 Task: Plan a 90-minute mindfulness and stress management session for employees.
Action: Mouse moved to (500, 205)
Screenshot: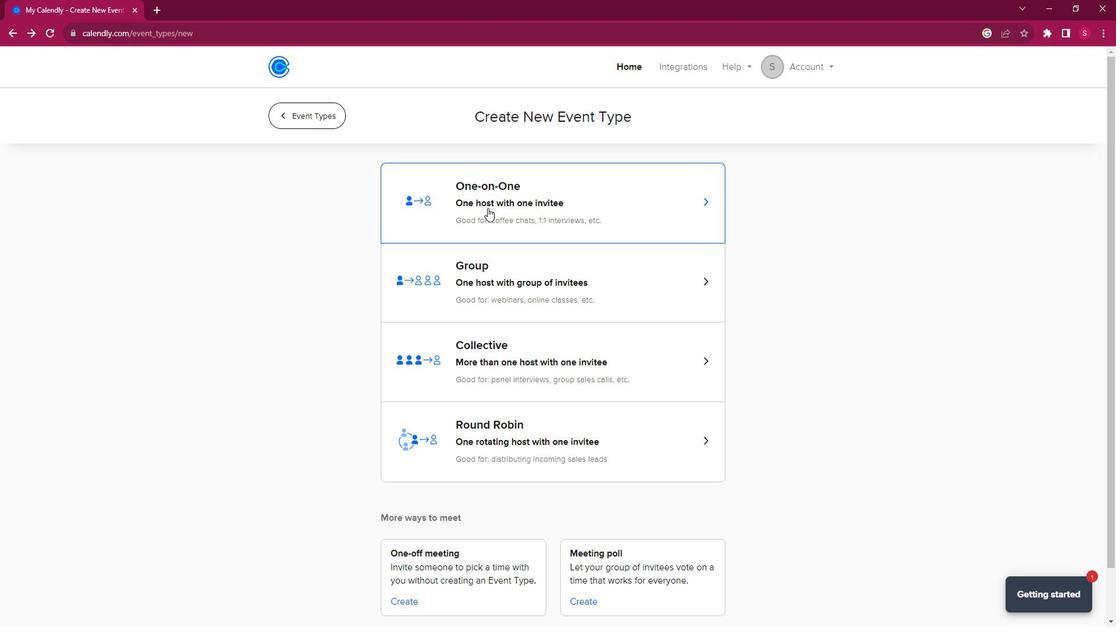 
Action: Mouse pressed left at (500, 205)
Screenshot: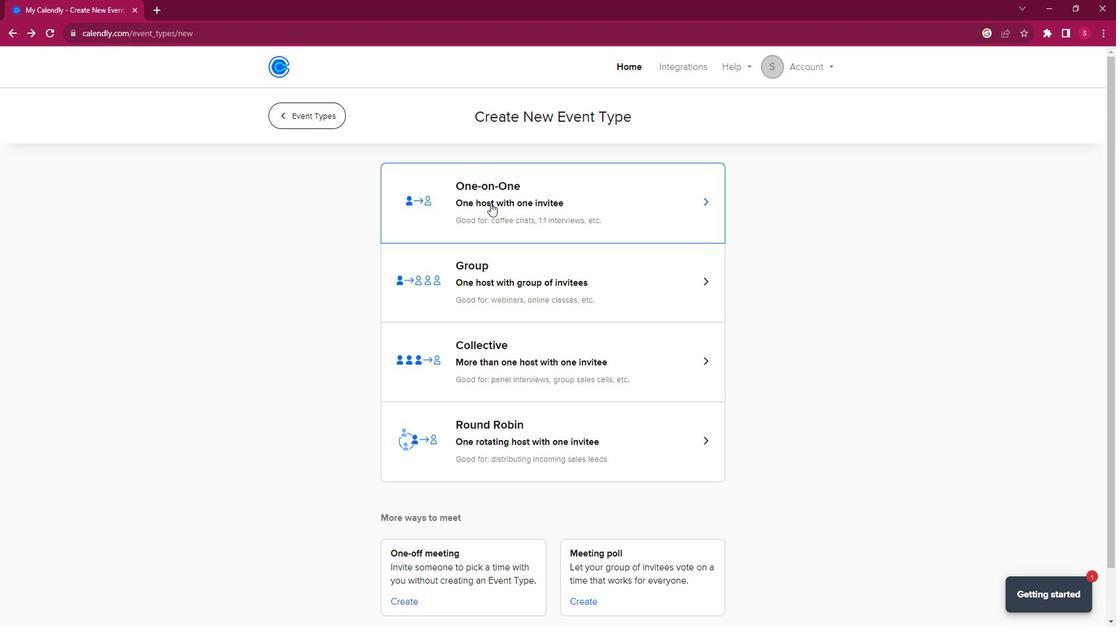 
Action: Mouse pressed left at (500, 205)
Screenshot: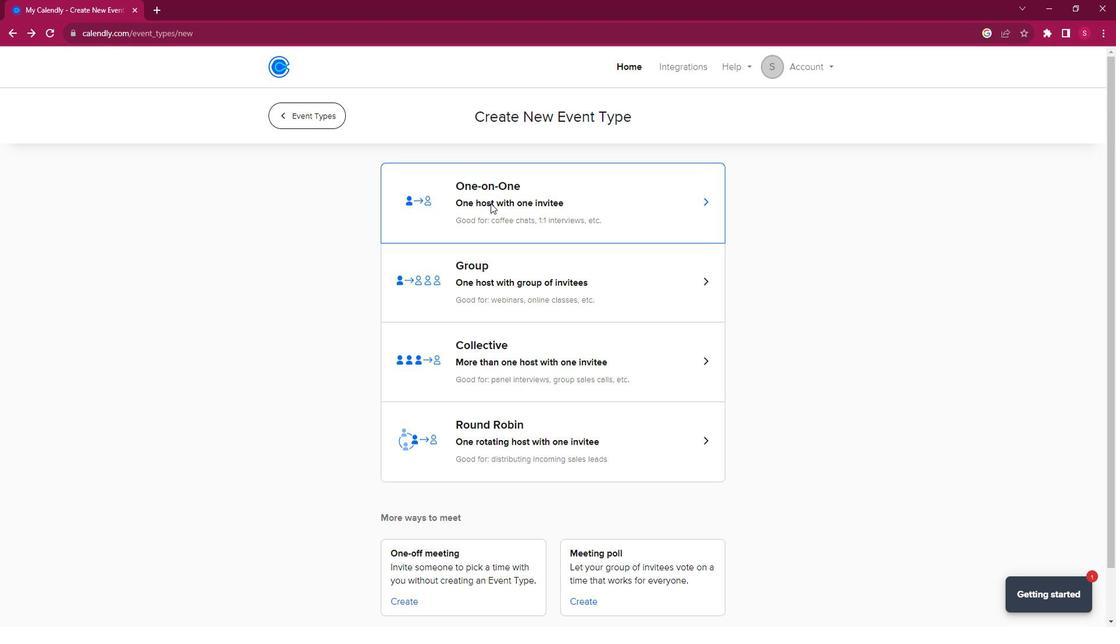 
Action: Mouse moved to (381, 286)
Screenshot: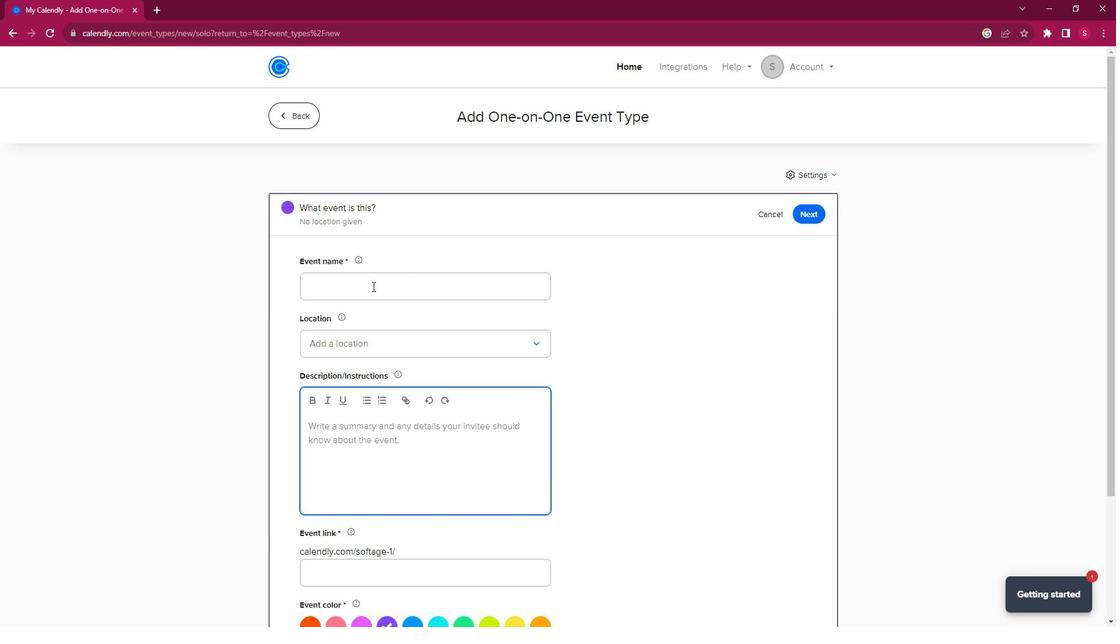 
Action: Mouse pressed left at (381, 286)
Screenshot: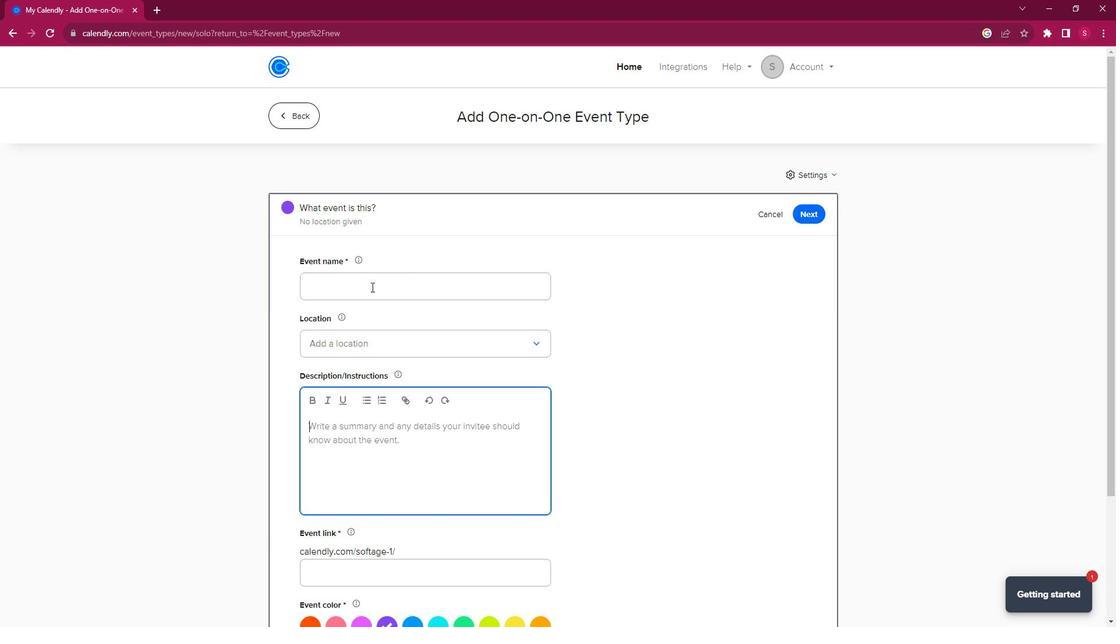 
Action: Key pressed <Key.shift>Employee<Key.space><Key.shift>Wellness<Key.shift_r>:<Key.space><Key.shift><Key.shift><Key.shift><Key.shift><Key.shift><Key.shift><Key.shift><Key.shift><Key.shift><Key.shift><Key.shift><Key.shift><Key.shift><Key.shift><Key.shift><Key.shift><Key.shift><Key.shift><Key.shift>Mindfulness<Key.space><Key.shift><Key.shift><Key.shift><Key.shift><Key.shift><Key.shift><Key.shift><Key.shift><Key.shift><Key.shift><Key.shift><Key.shift><Key.shift><Key.shift><Key.shift><Key.shift><Key.shift><Key.shift>&<Key.space><Key.shift>Stree<Key.backspace>ss<Key.space><Key.shift>Management
Screenshot: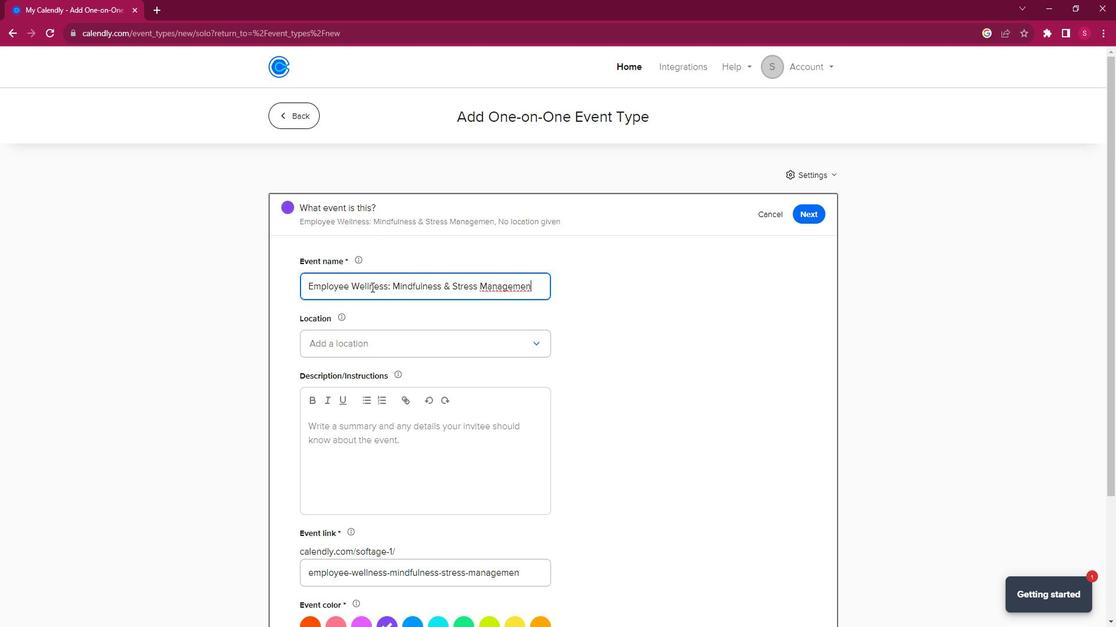 
Action: Mouse moved to (511, 344)
Screenshot: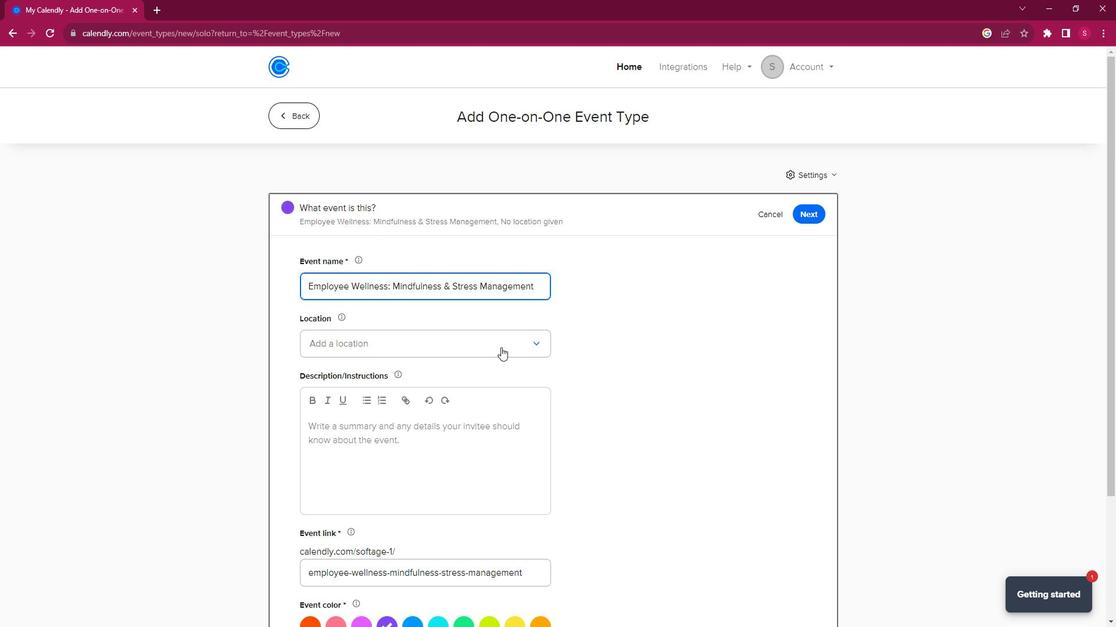 
Action: Mouse pressed left at (511, 344)
Screenshot: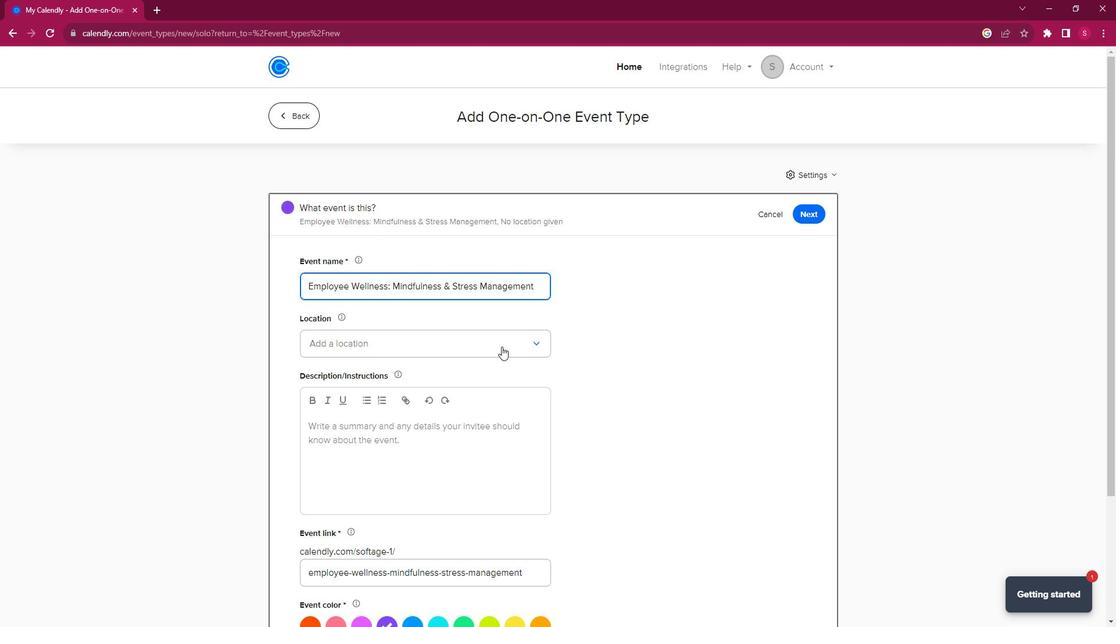
Action: Mouse moved to (412, 377)
Screenshot: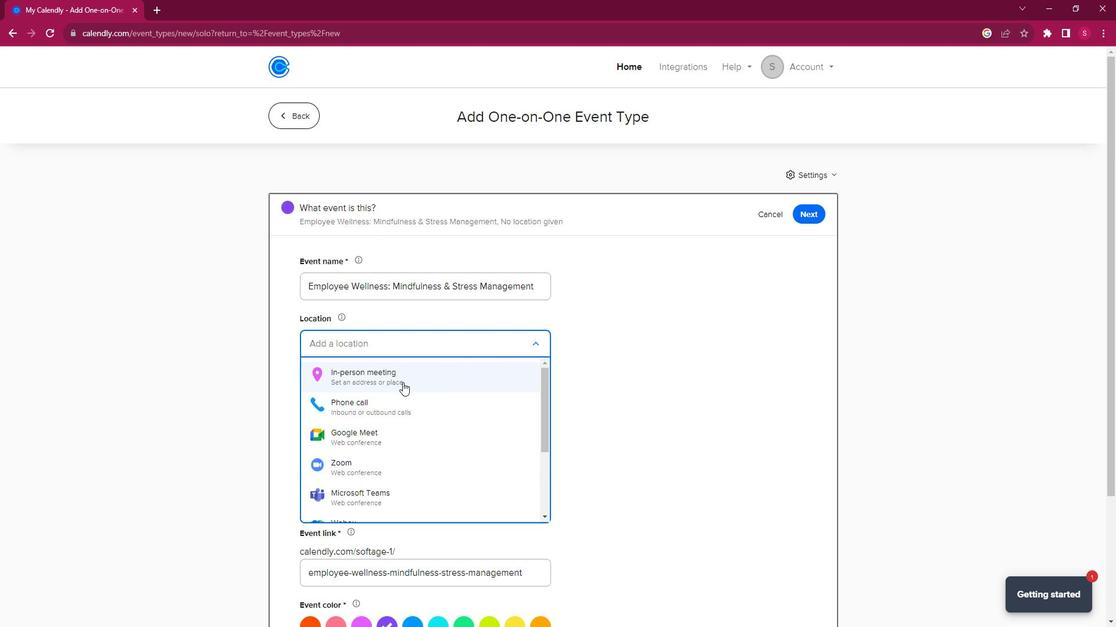 
Action: Mouse pressed left at (412, 377)
Screenshot: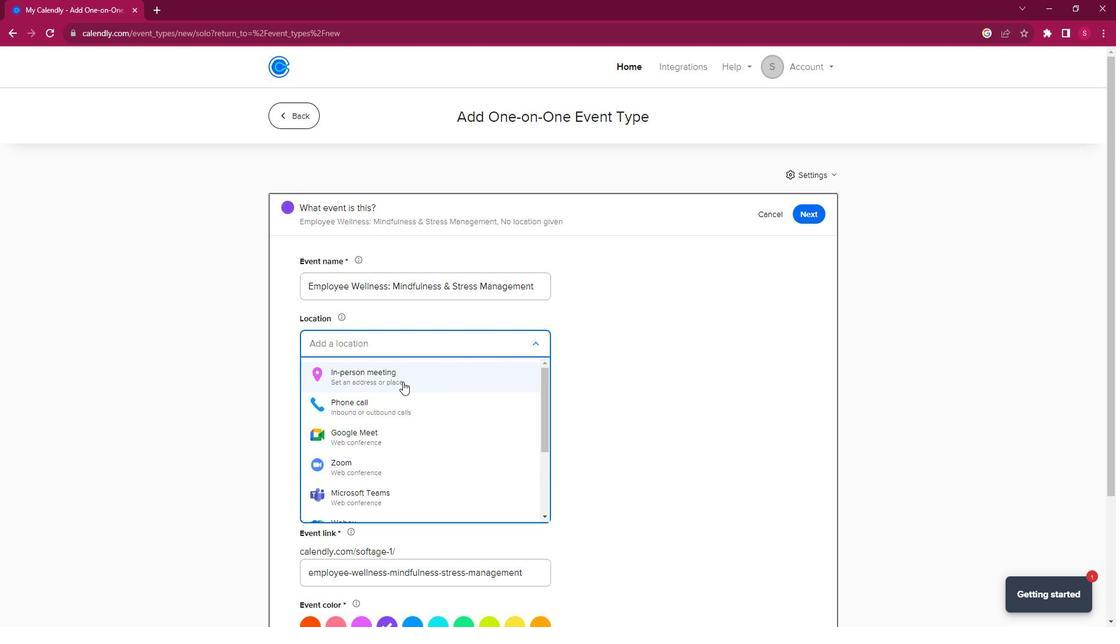 
Action: Mouse moved to (593, 205)
Screenshot: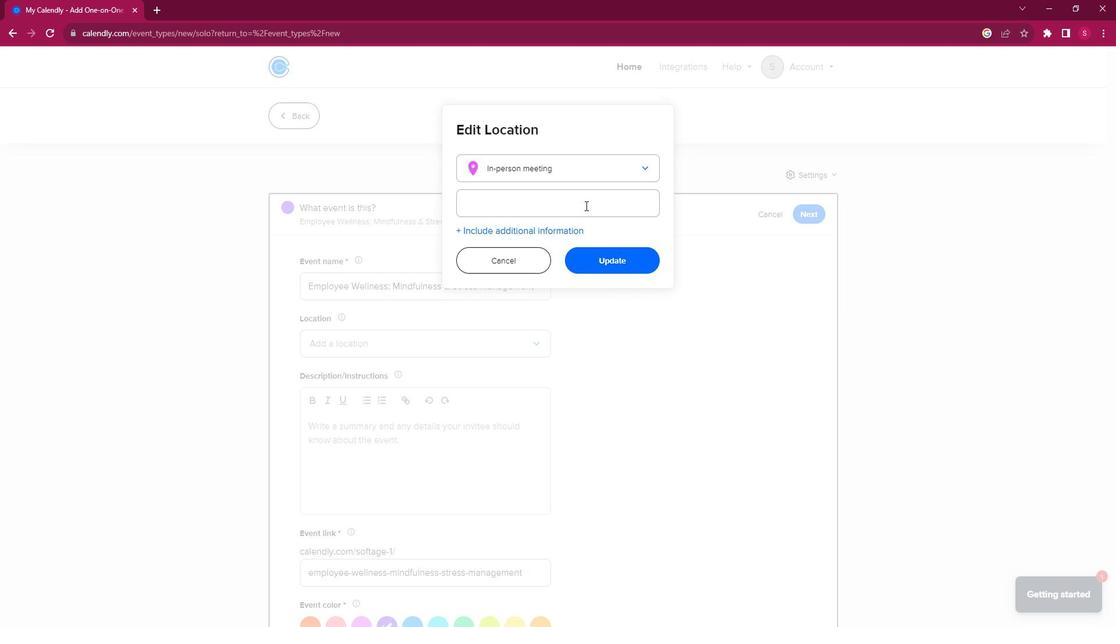 
Action: Mouse pressed left at (593, 205)
Screenshot: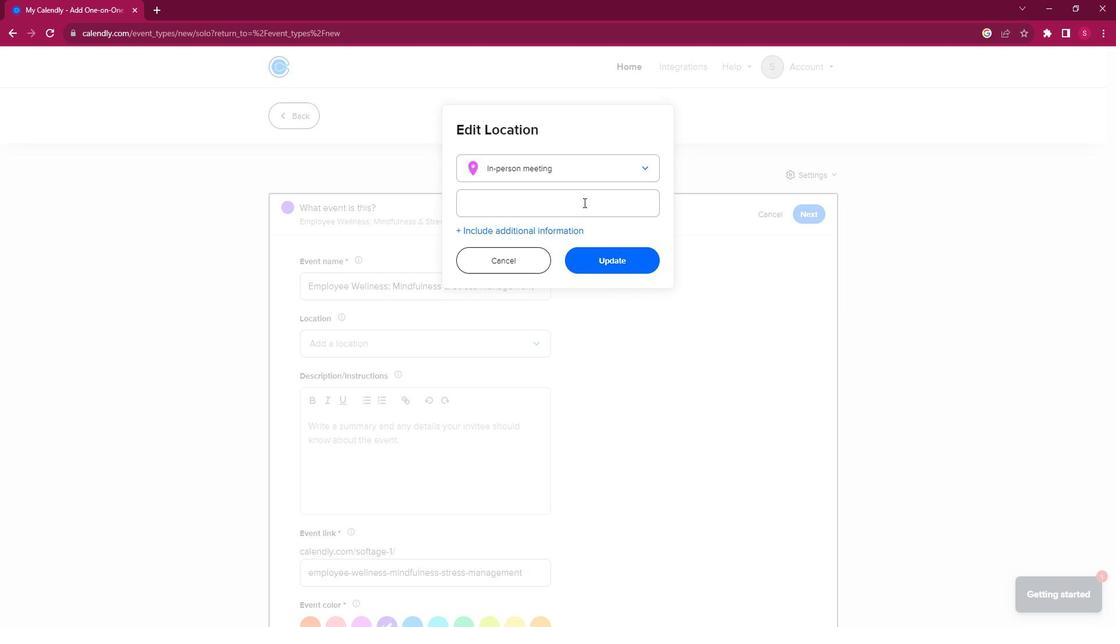 
Action: Key pressed <Key.shift>Serenity<Key.space><Key.shift><Key.shift>Worklife<Key.space><Key.shift>Solutions,<Key.space>345<Key.space><Key.shift><Key.shift><Key.shift><Key.shift><Key.shift><Key.shift>Tranquil<Key.space><Key.shift>Avenue<Key.space><Key.shift><Key.shift>Corporater<Key.backspace><Key.space><Key.shift><Key.shift>Plaza,<Key.space><Key.shift>Suite<Key.space>201,<Key.space><Key.shift>City<Key.shift><Key.shift><Key.shift><Key.shift><Key.shift><Key.shift><Key.shift><Key.shift><Key.shift><Key.shift><Key.shift><Key.shift><Key.shift><Key.shift><Key.shift><Key.shift><Key.shift><Key.shift><Key.shift><Key.shift><Key.shift><Key.shift><Key.shift><Key.shift>ville,<Key.space><Key.shift>State<Key.space>12345,<Key.space><Key.shift><Key.shift><Key.shift><Key.shift><Key.shift><Key.shift><Key.shift><Key.shift>United<Key.space><Key.shift><Key.shift><Key.shift>States<Key.up>
Screenshot: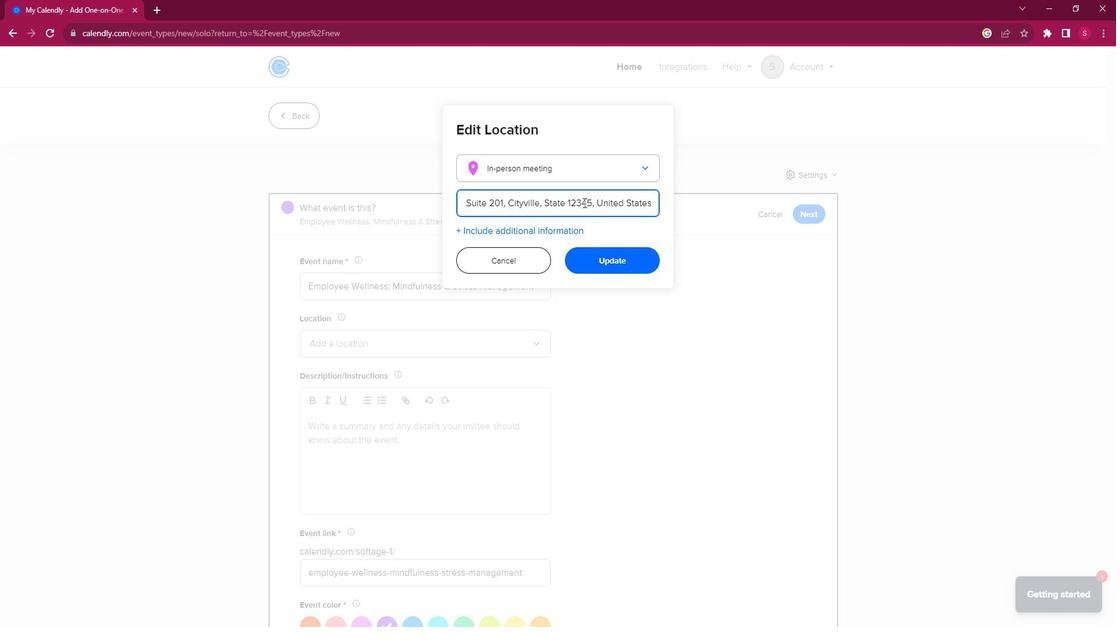 
Action: Mouse moved to (658, 205)
Screenshot: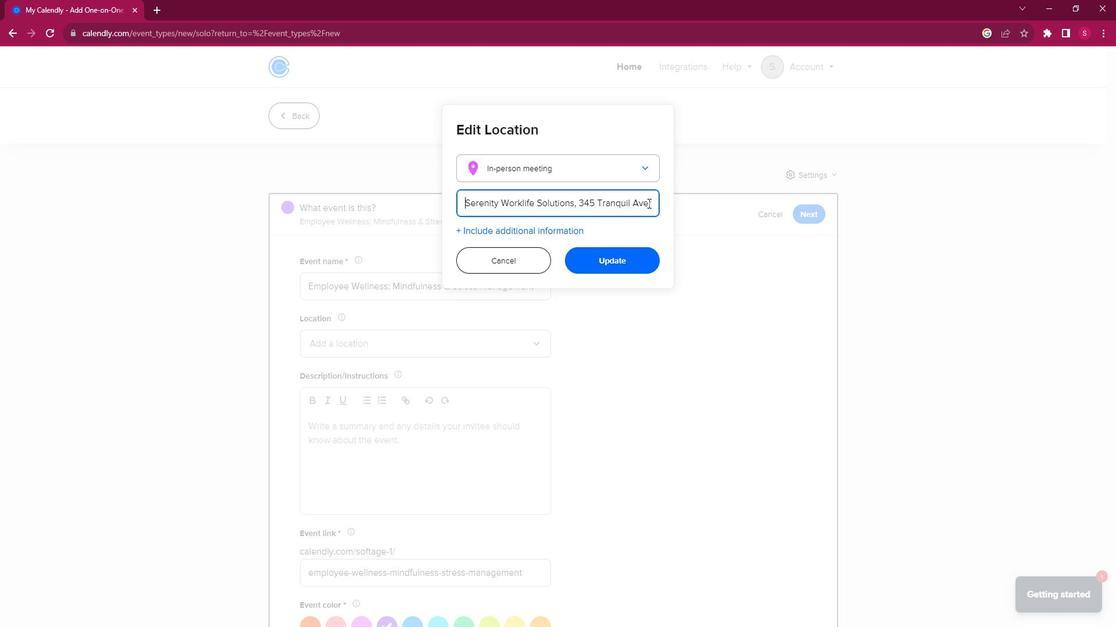 
Action: Mouse pressed left at (658, 205)
Screenshot: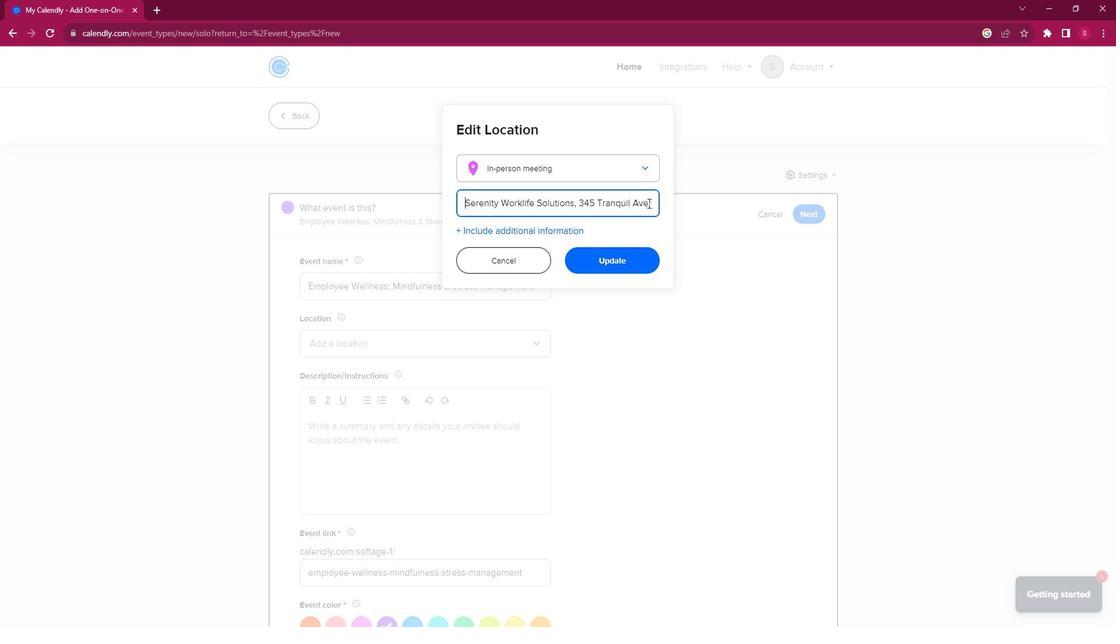 
Action: Key pressed <Key.right><Key.right><Key.right><Key.right><Key.right><Key.right><Key.right><Key.right><Key.left><Key.left><Key.left><Key.left><Key.left>,
Screenshot: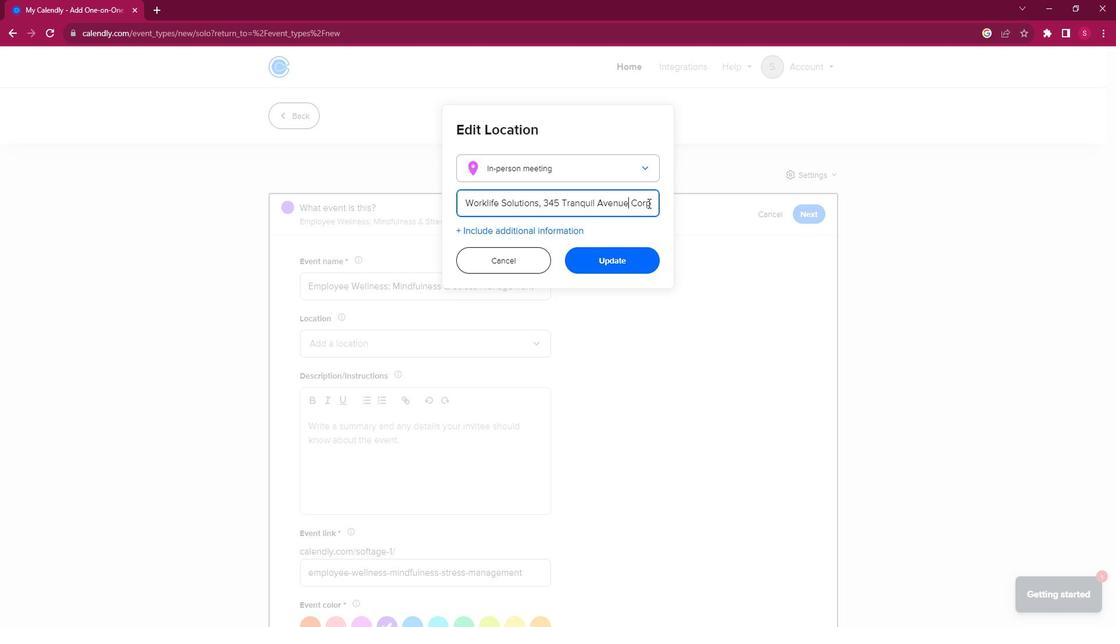 
Action: Mouse moved to (625, 262)
Screenshot: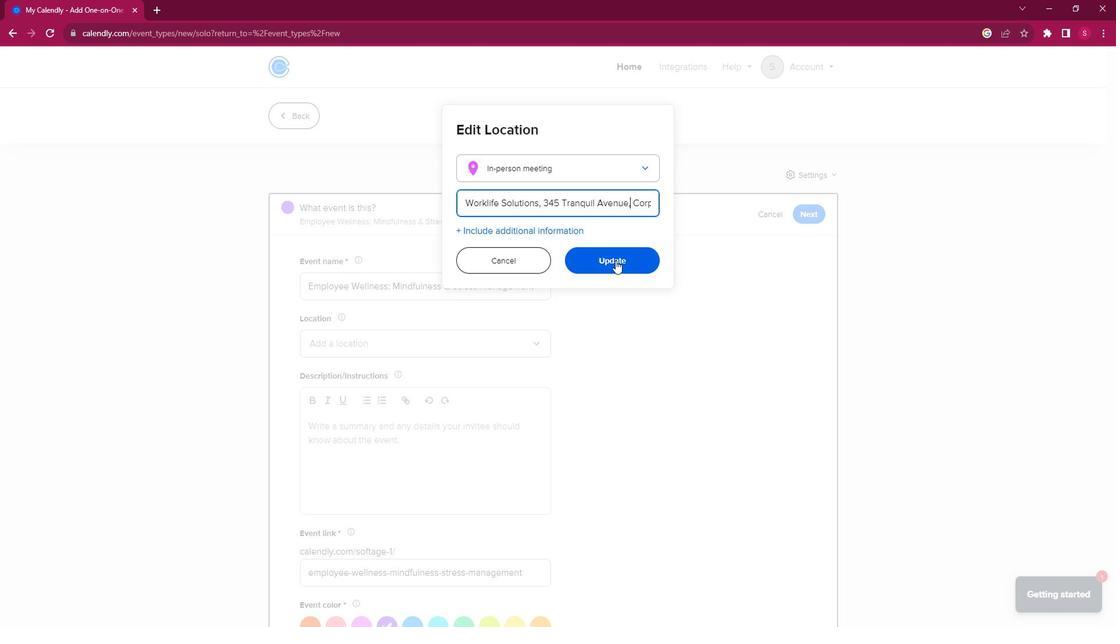 
Action: Mouse pressed left at (625, 262)
Screenshot: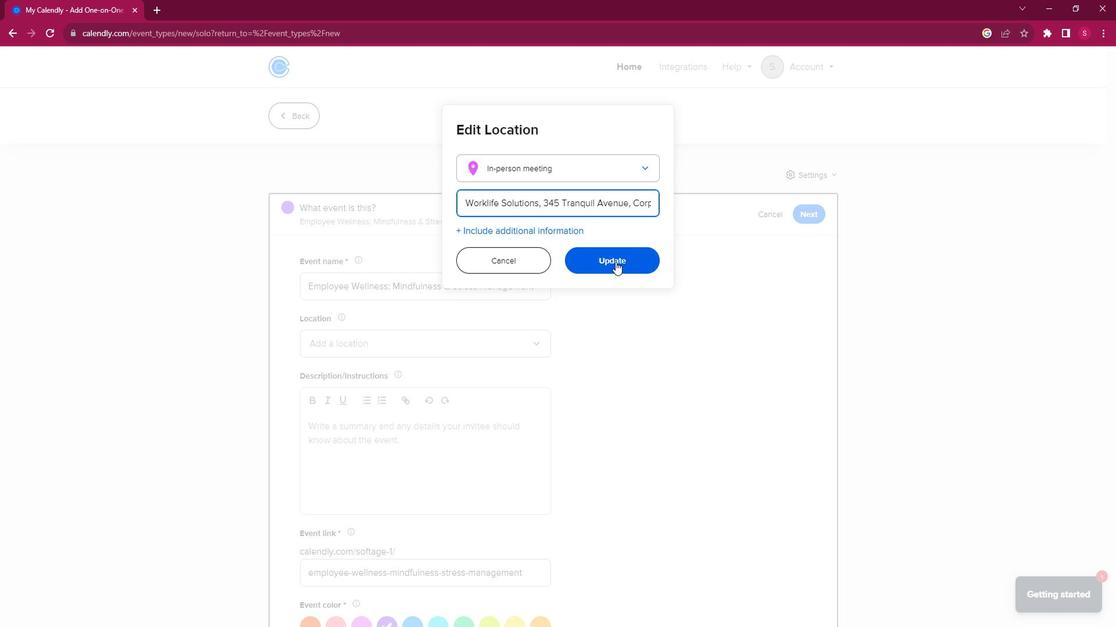 
Action: Mouse moved to (436, 465)
Screenshot: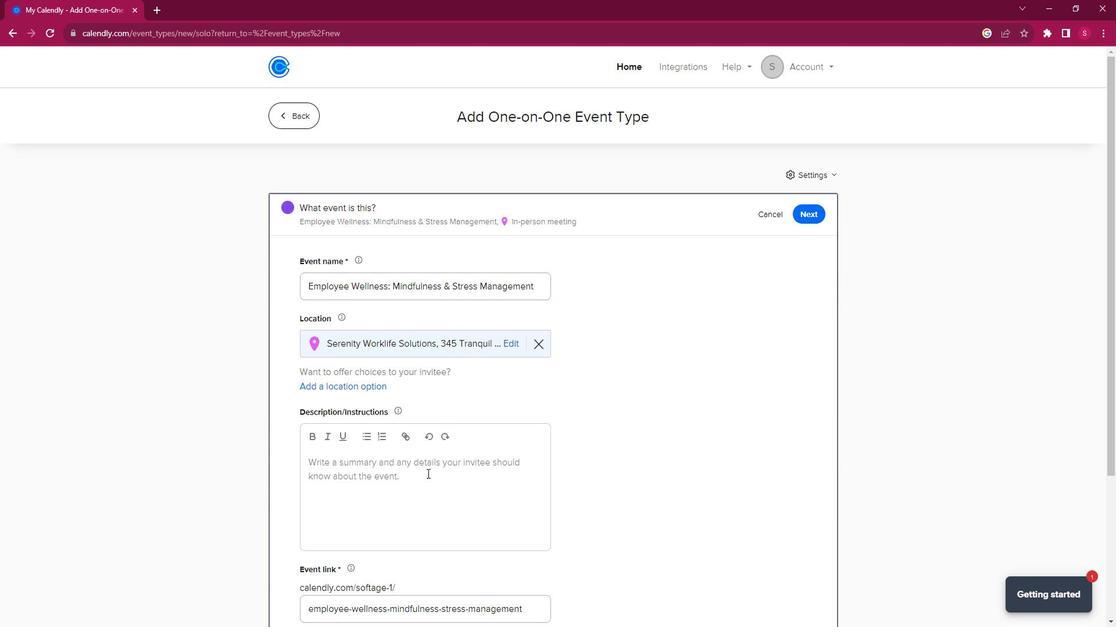 
Action: Mouse pressed left at (436, 465)
Screenshot: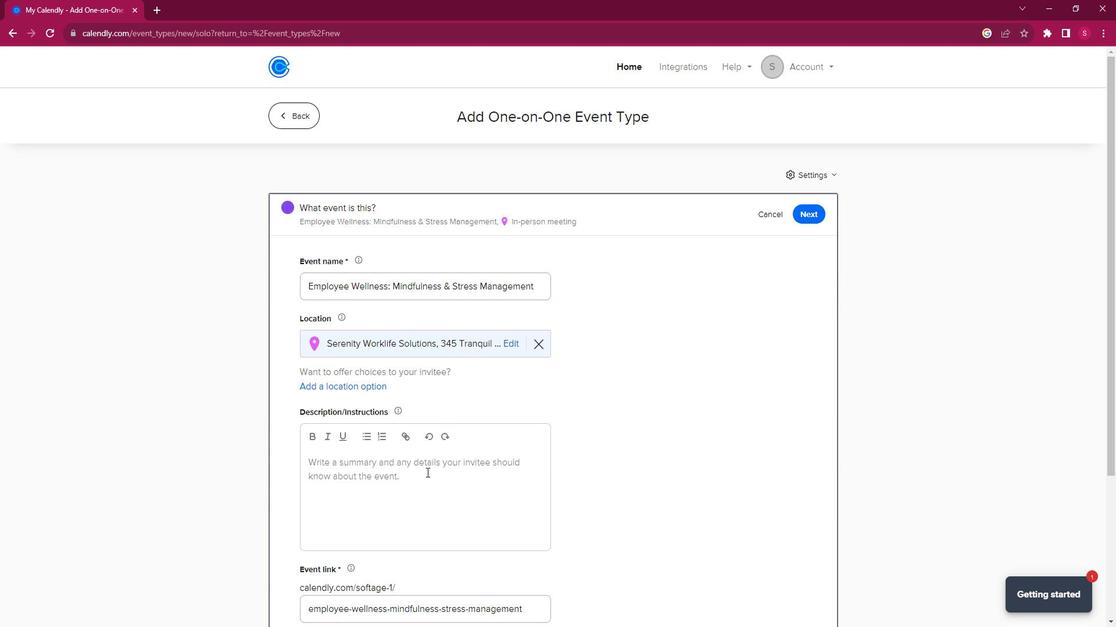 
Action: Key pressed <Key.shift>Join<Key.space>us<Key.space>our<Key.space>mindfulness<Key.space>and<Key.space>stress<Key.space>management<Key.space>session<Key.space>desu<Key.backspace>iged<Key.space><Key.backspace><Key.backspace><Key.backspace>ned<Key.space>to<Key.space>equip<Key.space>employee<Key.space>with<Key.space>essential<Key.space>tools<Key.space>for<Key.space>stress<Key.space>reduction<Key.space><Key.backspace>,<Key.space>increased<Key.space>focus,<Key.space>and<Key.space>overall<Key.space>well-being.<Key.space><Key.shift>Our<Key.space>exo<Key.backspace>pert<Key.space>mindfulness<Key.space>coach<Key.space>will<Key.space>guide<Key.space>you<Key.space>through<Key.space>practical<Key.space>experice<Key.backspace><Key.backspace><Key.backspace><Key.backspace><Key.backspace><Key.backspace>ercises<Key.space>and<Key.space>techniques<Key.space>that<Key.space>cab<Key.backspace>n<Key.space>be<Key.space>seamlessly<Key.space>integrated<Key.space>into<Key.space>you<Key.space>work<Key.space>and<Key.space>personal<Key.space>life.
Screenshot: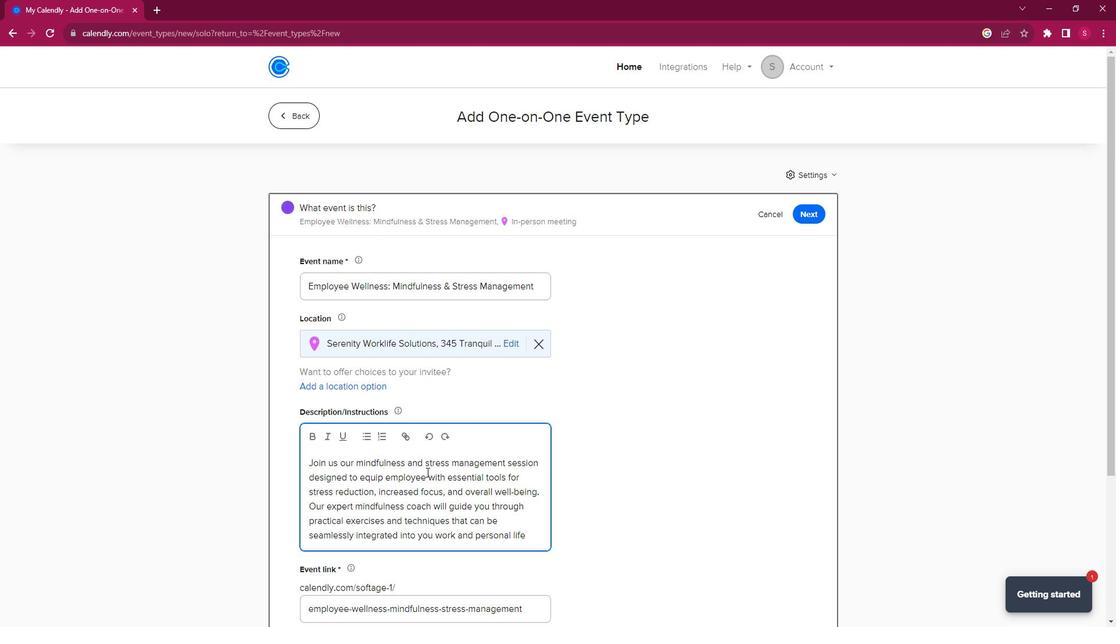 
Action: Mouse moved to (505, 461)
Screenshot: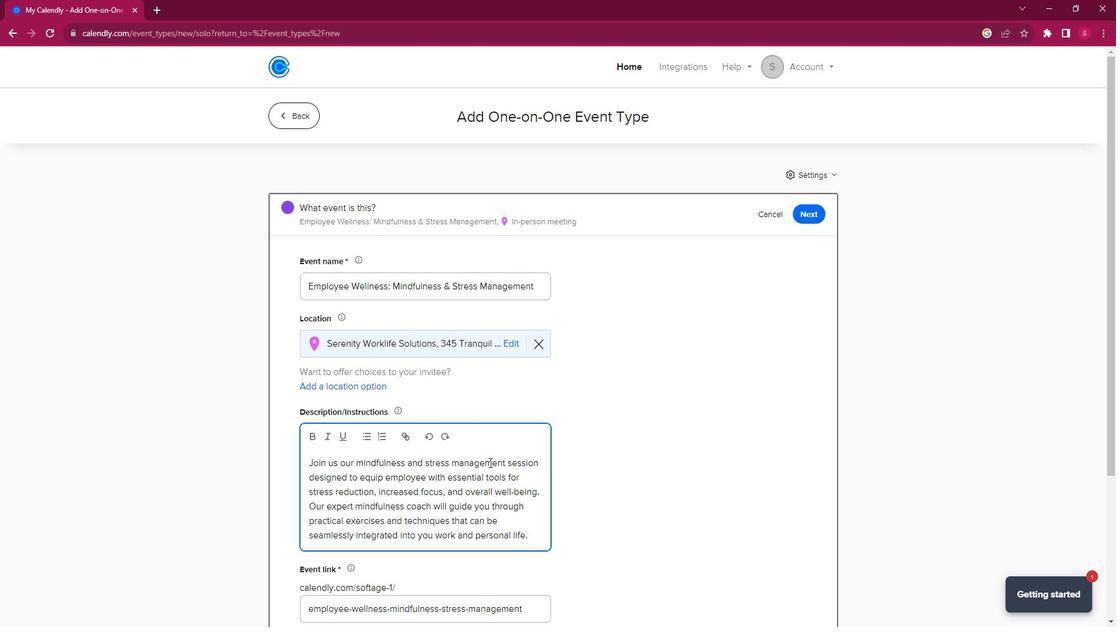 
Action: Mouse scrolled (505, 460) with delta (0, 0)
Screenshot: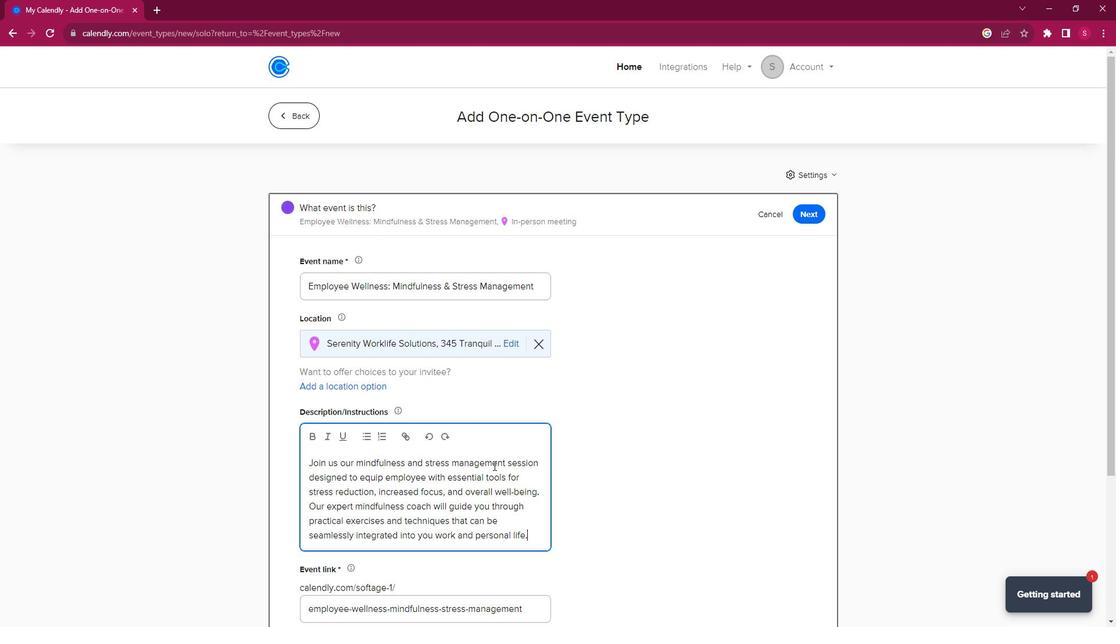 
Action: Mouse scrolled (505, 460) with delta (0, 0)
Screenshot: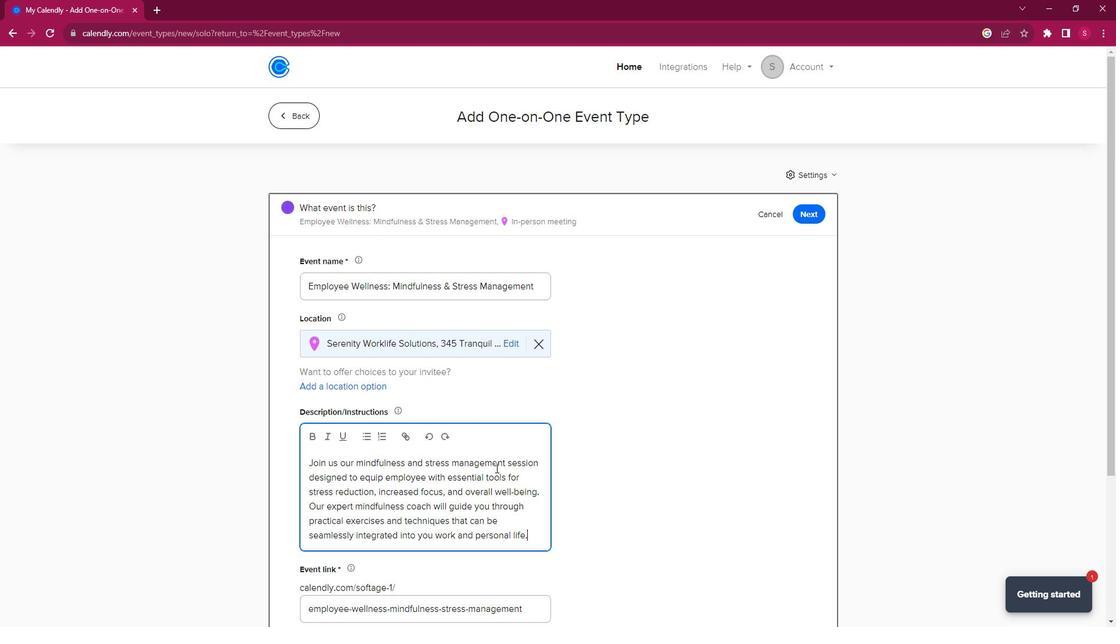 
Action: Mouse scrolled (505, 460) with delta (0, 0)
Screenshot: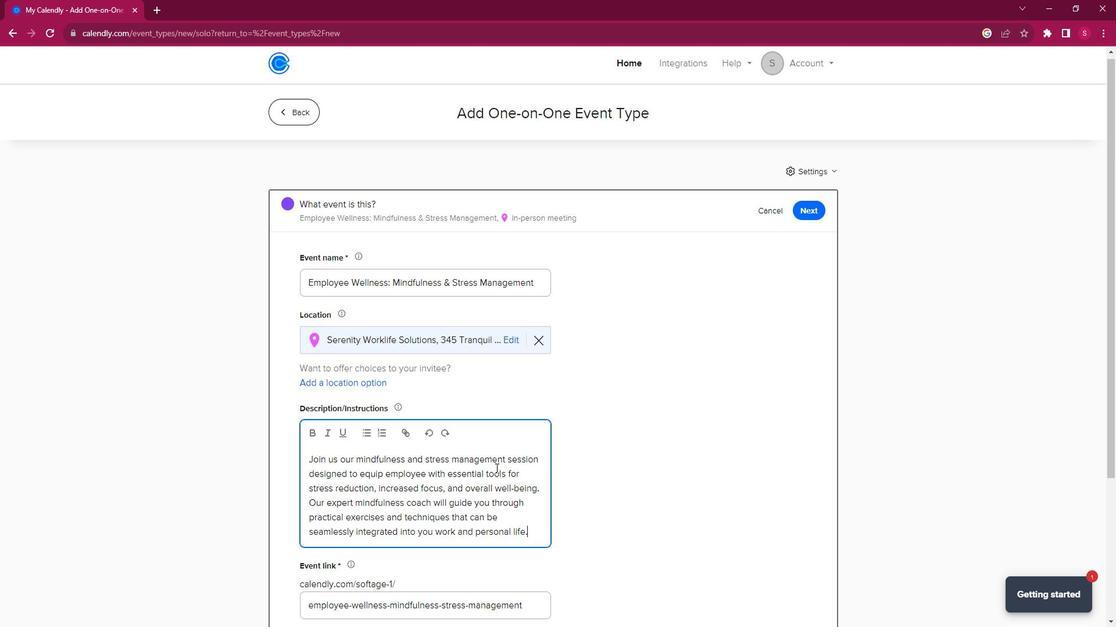 
Action: Mouse scrolled (505, 460) with delta (0, 0)
Screenshot: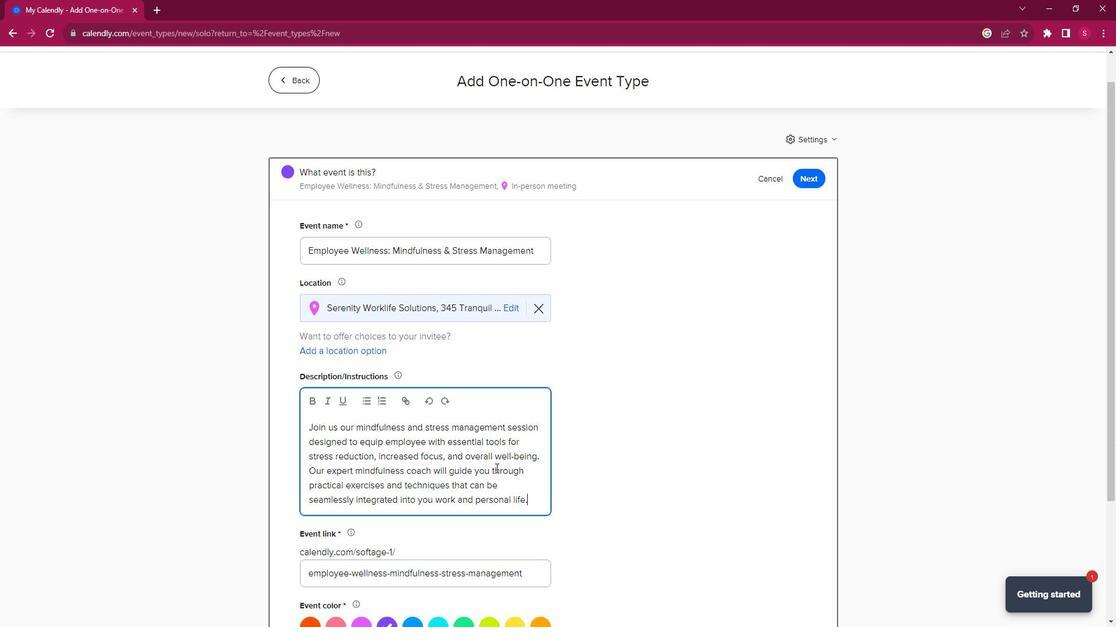 
Action: Mouse moved to (529, 462)
Screenshot: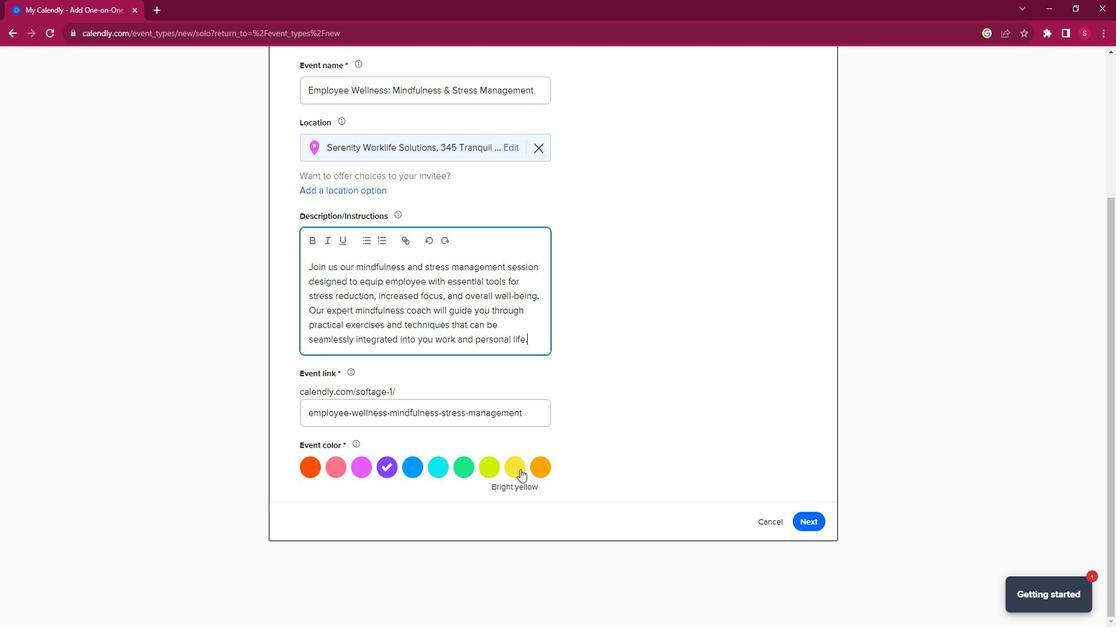 
Action: Mouse pressed left at (529, 462)
Screenshot: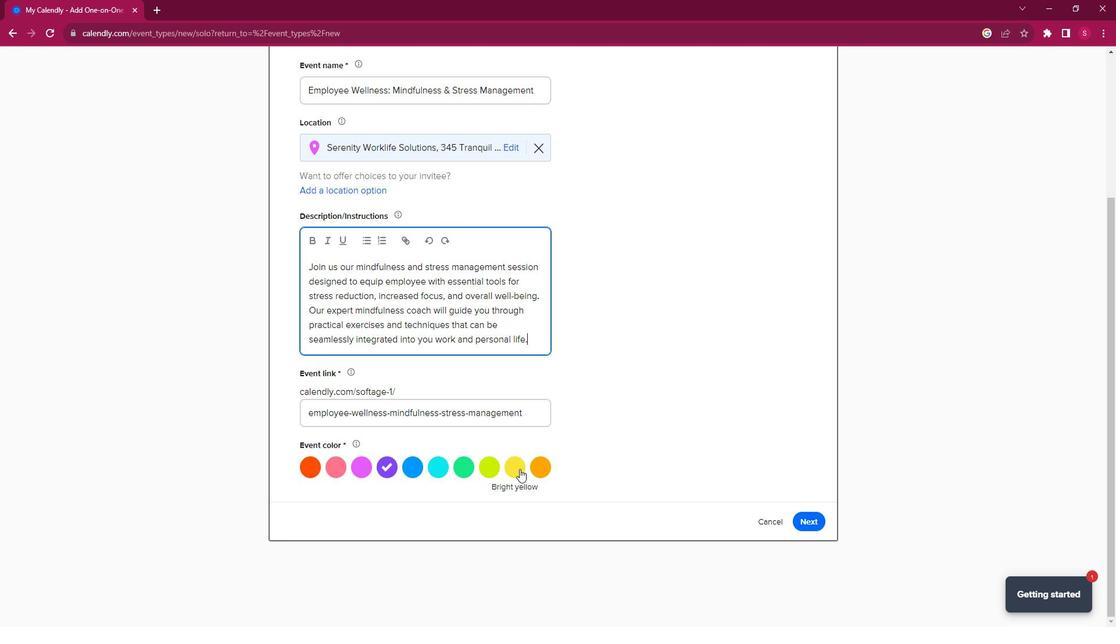 
Action: Mouse moved to (812, 512)
Screenshot: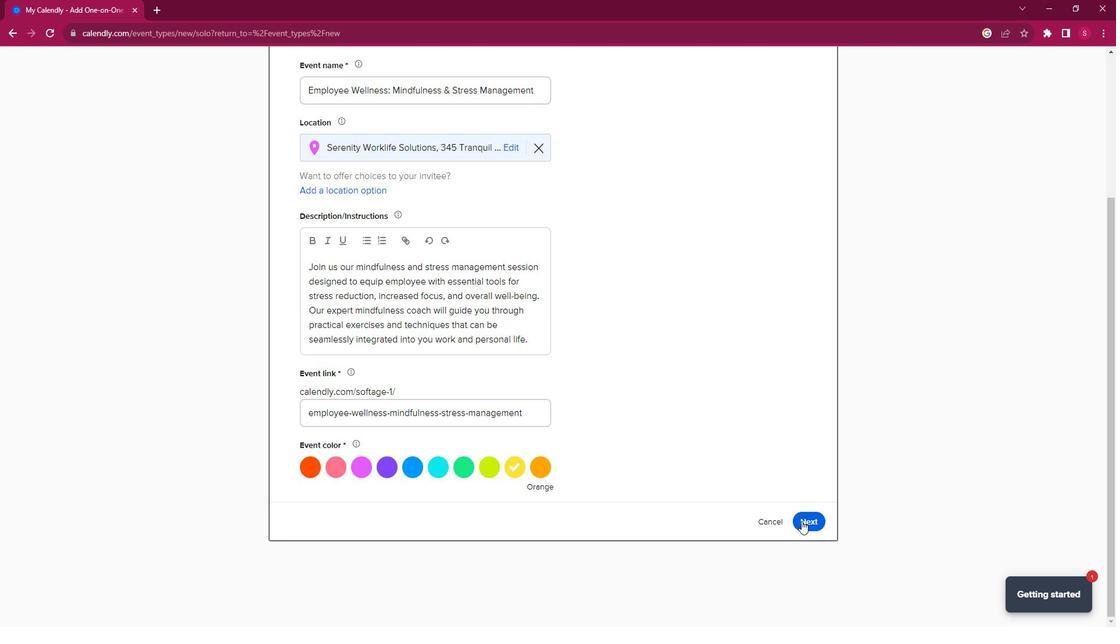 
Action: Mouse pressed left at (812, 512)
Screenshot: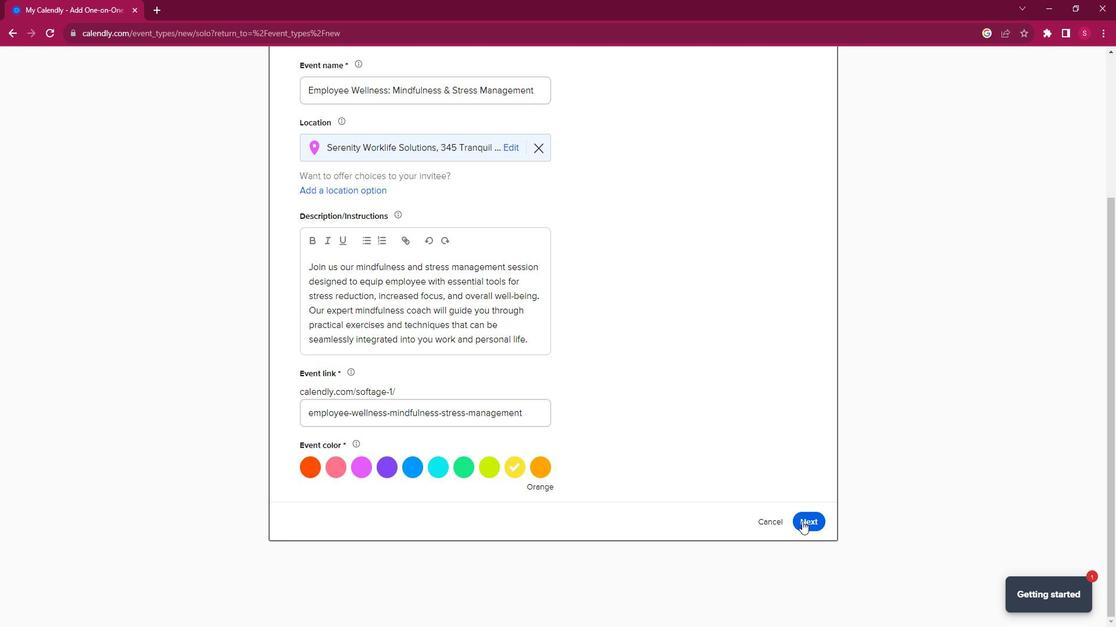 
Action: Mouse moved to (530, 306)
Screenshot: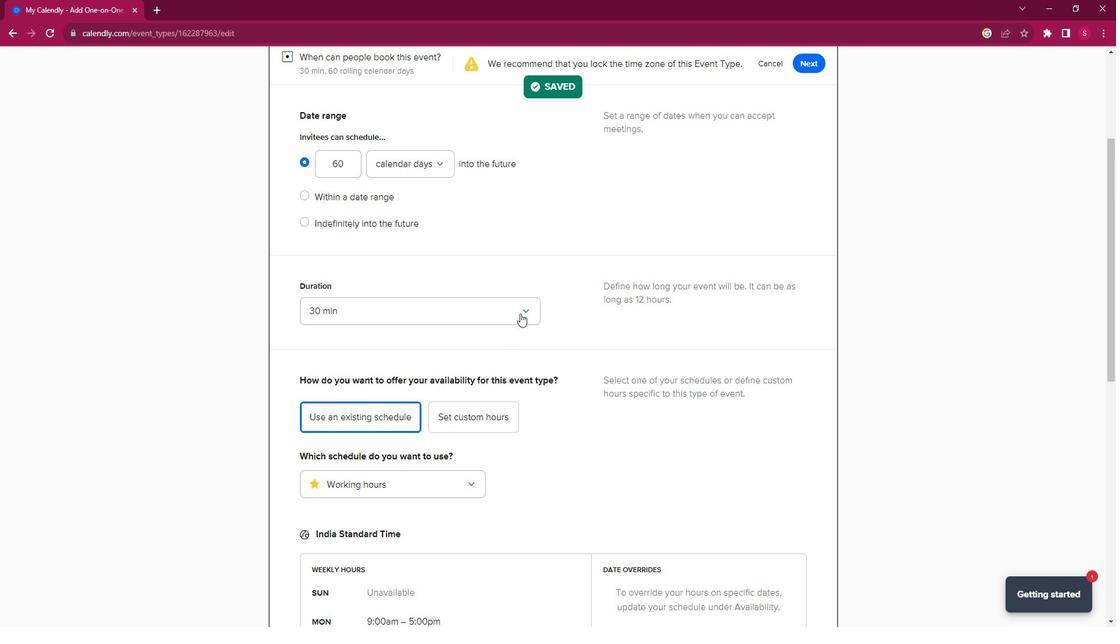 
Action: Mouse pressed left at (530, 306)
Screenshot: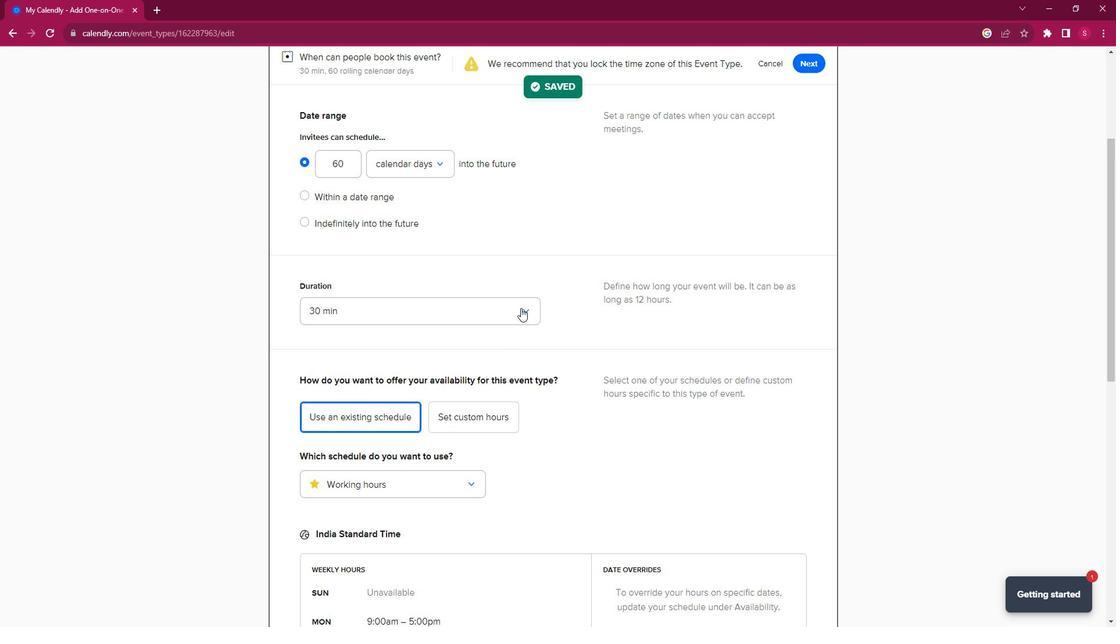 
Action: Mouse moved to (347, 434)
Screenshot: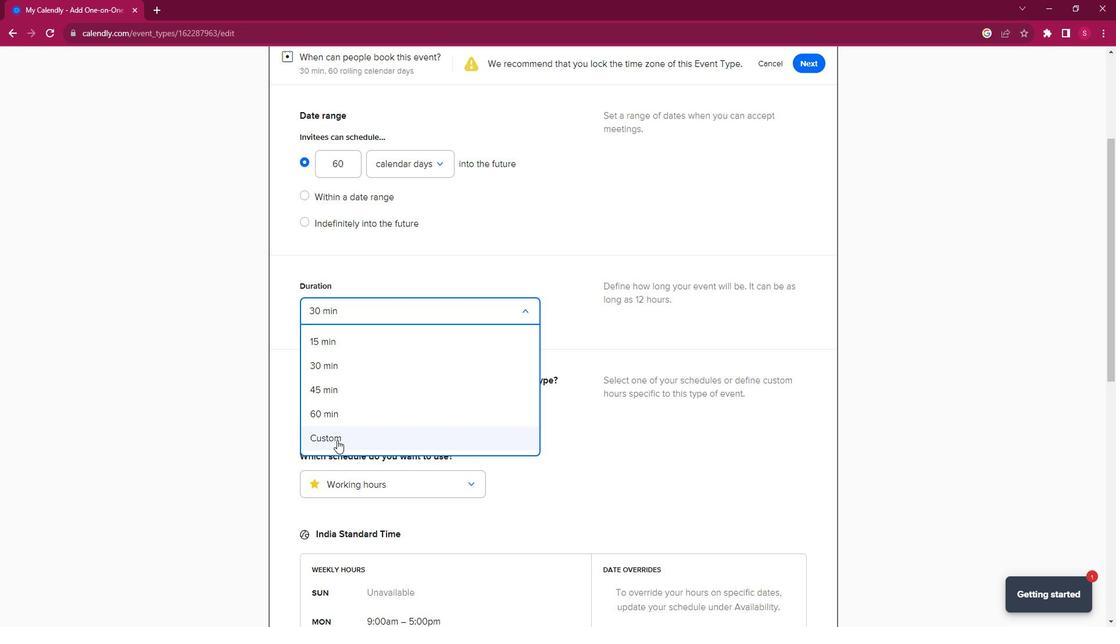 
Action: Mouse pressed left at (347, 434)
Screenshot: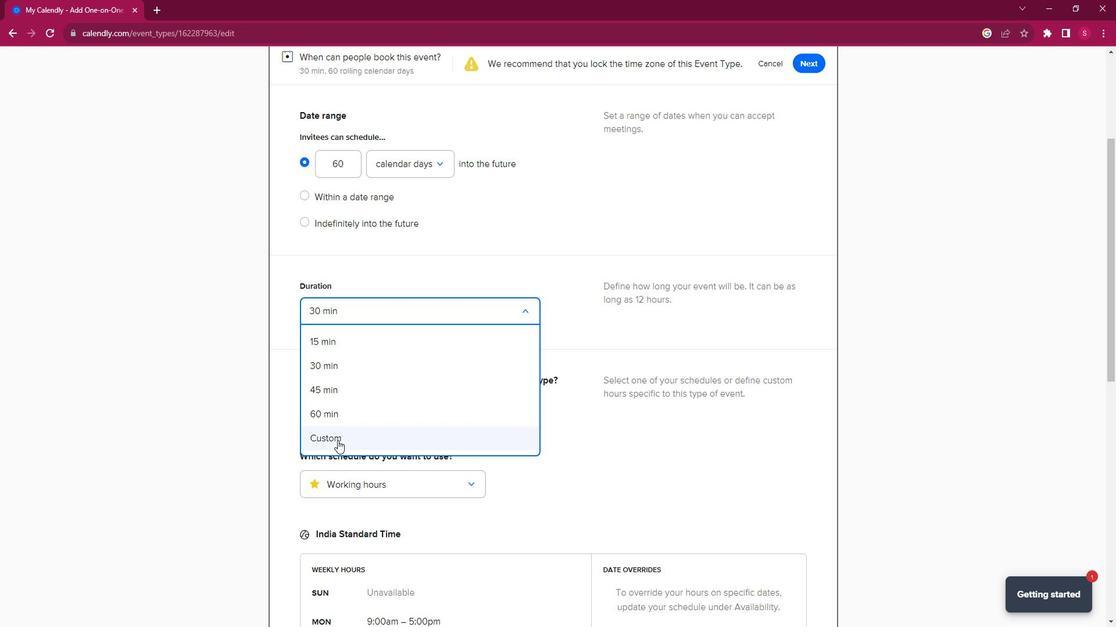 
Action: Mouse moved to (380, 341)
Screenshot: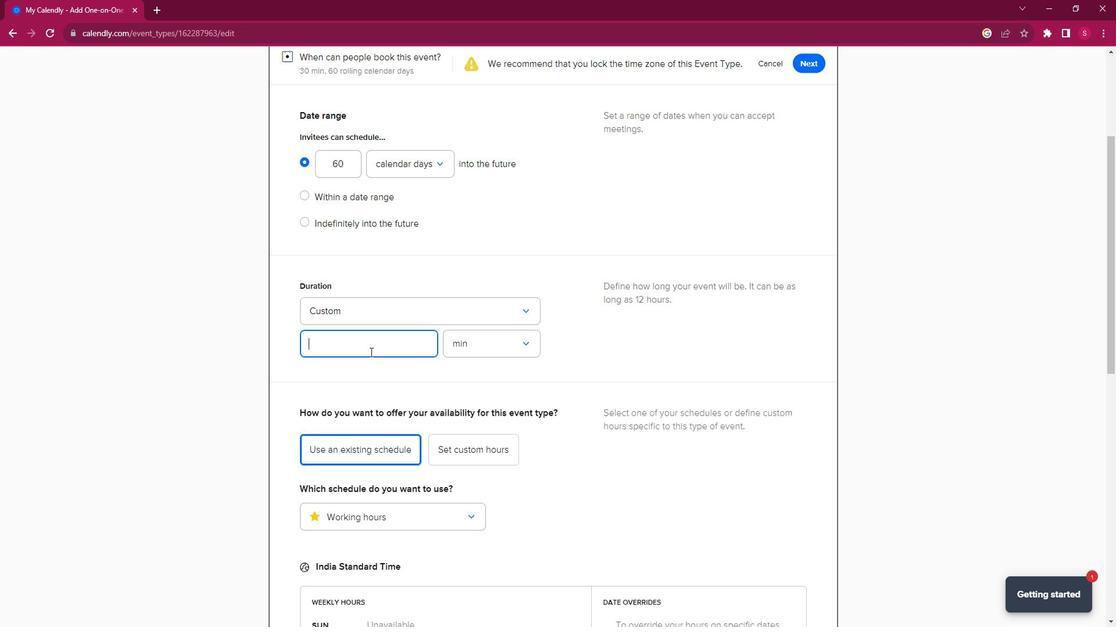 
Action: Mouse pressed left at (380, 341)
Screenshot: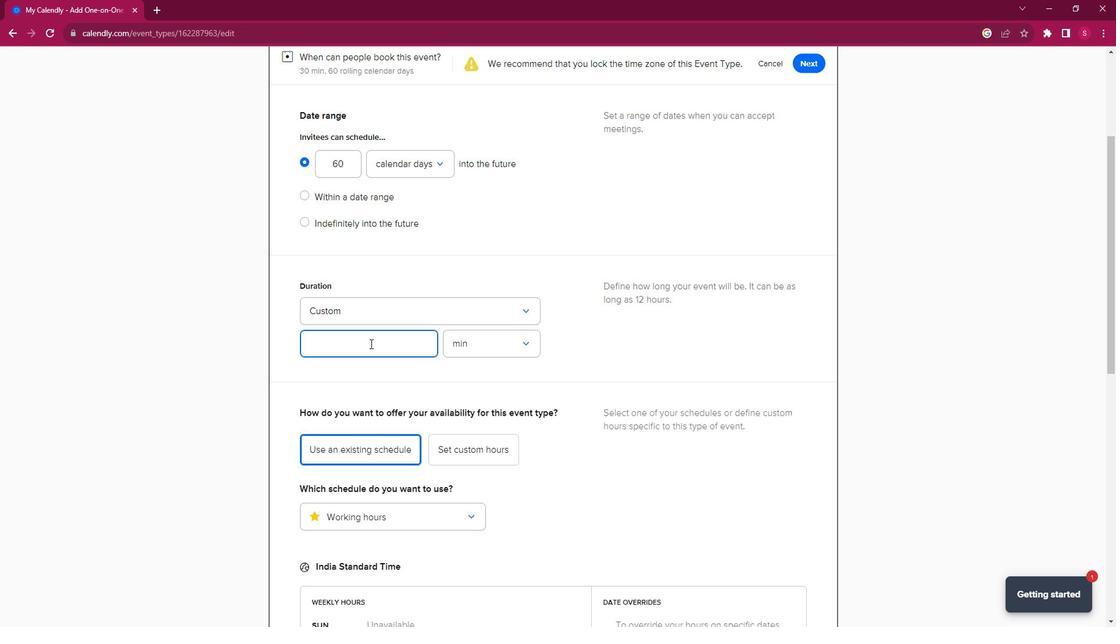 
Action: Key pressed 90
Screenshot: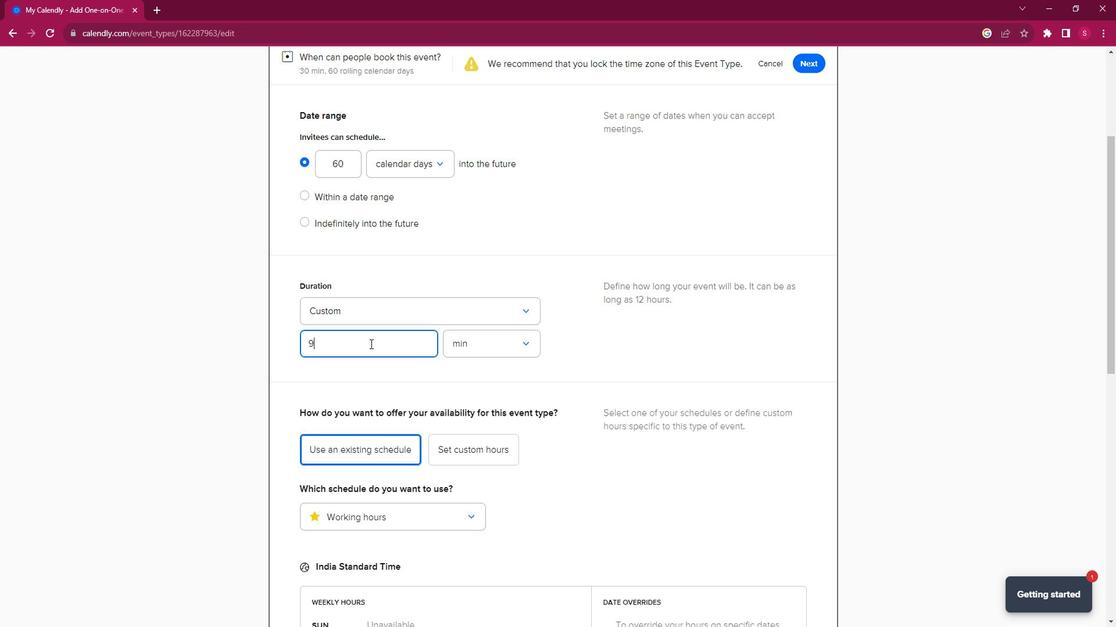 
Action: Mouse moved to (731, 474)
Screenshot: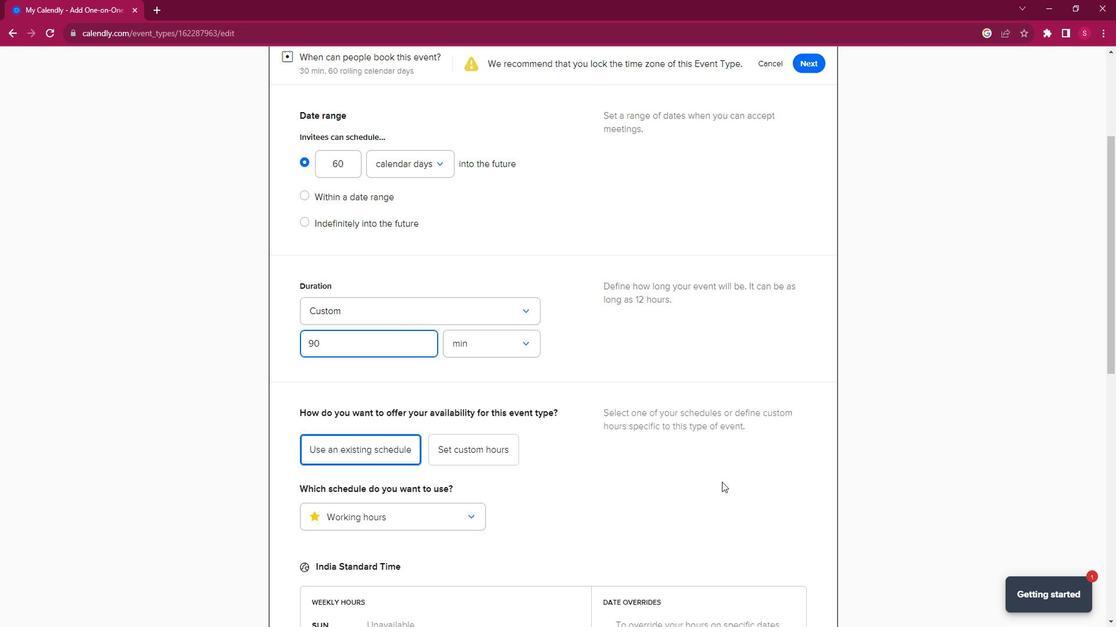 
Action: Mouse scrolled (731, 473) with delta (0, 0)
Screenshot: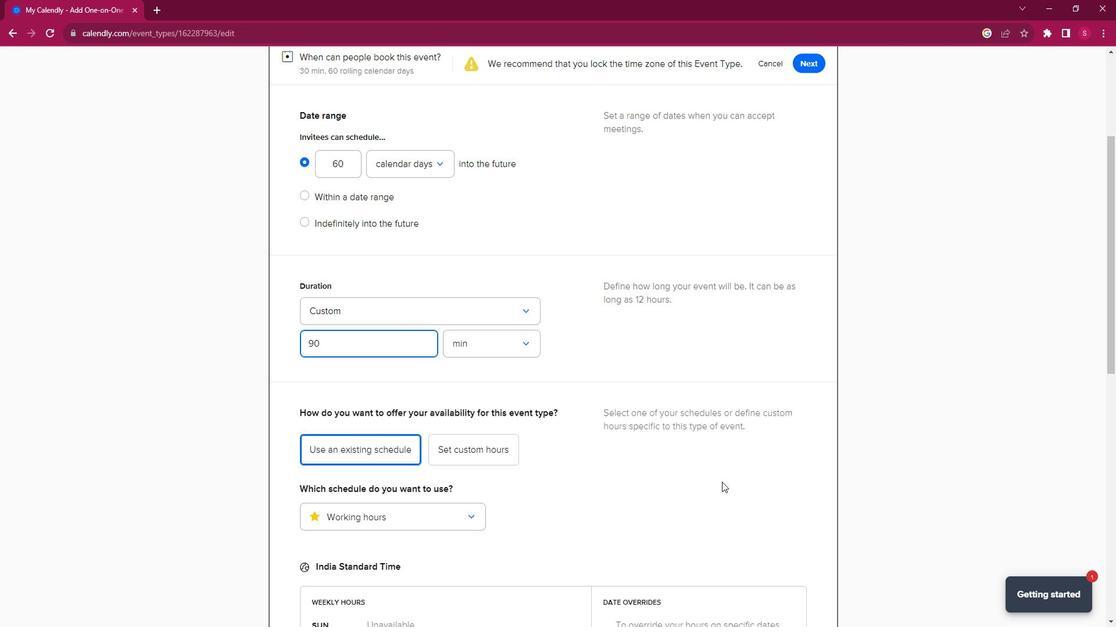 
Action: Mouse scrolled (731, 473) with delta (0, 0)
Screenshot: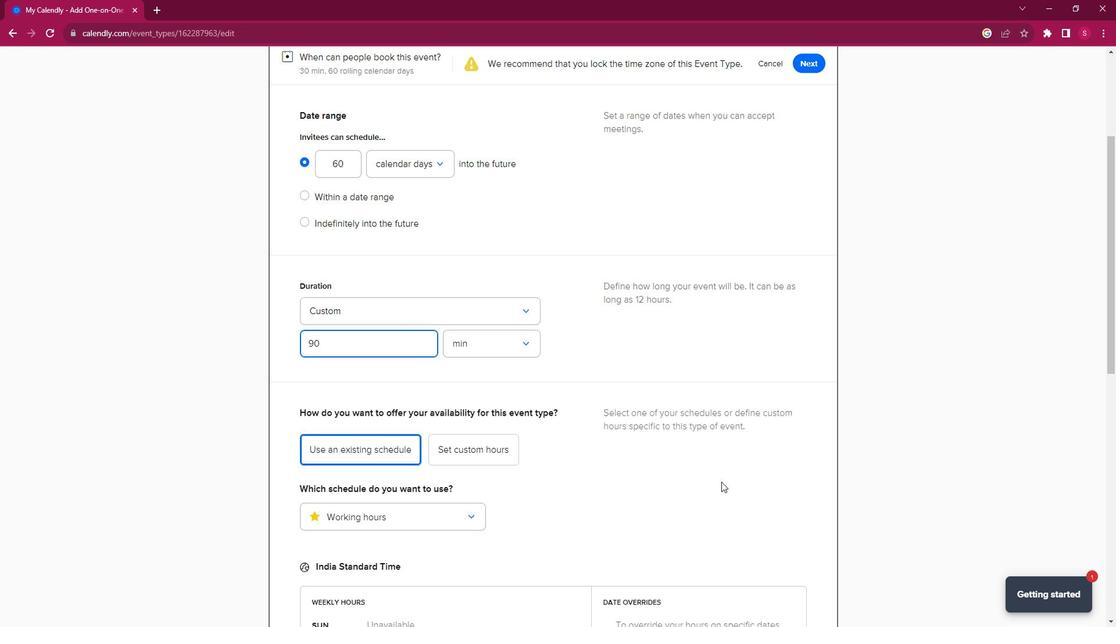 
Action: Mouse moved to (730, 474)
Screenshot: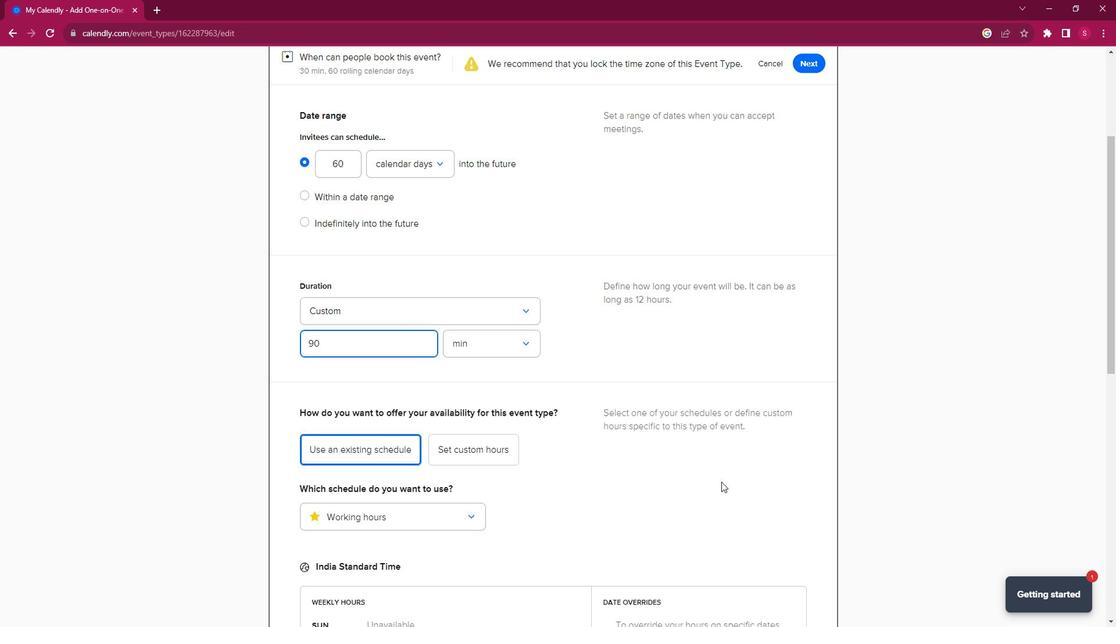 
Action: Mouse scrolled (730, 473) with delta (0, 0)
Screenshot: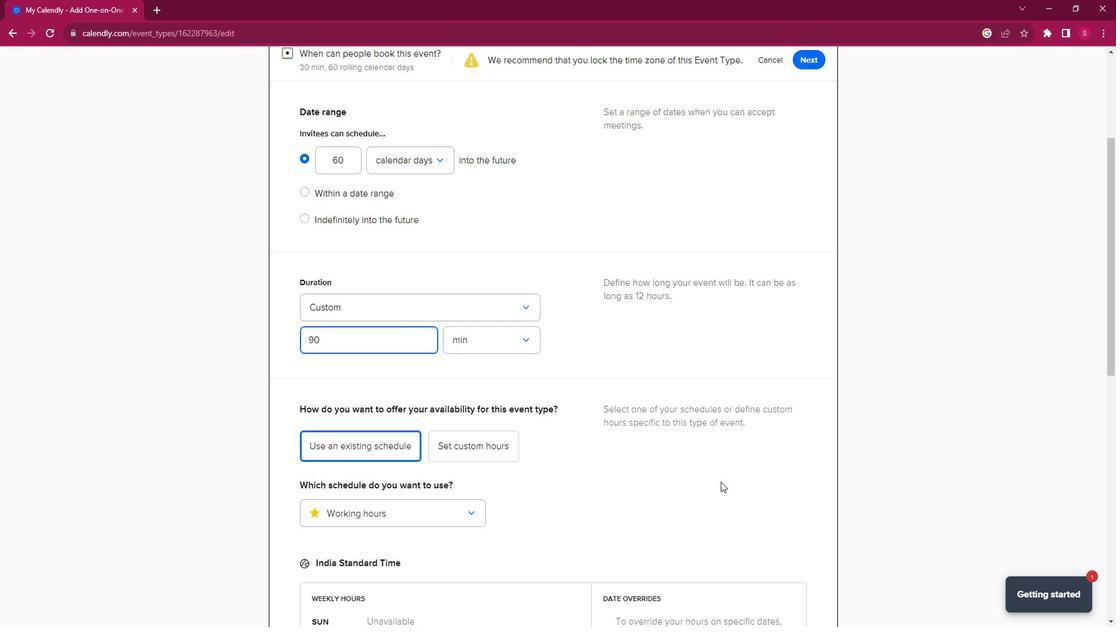 
Action: Mouse scrolled (730, 473) with delta (0, 0)
Screenshot: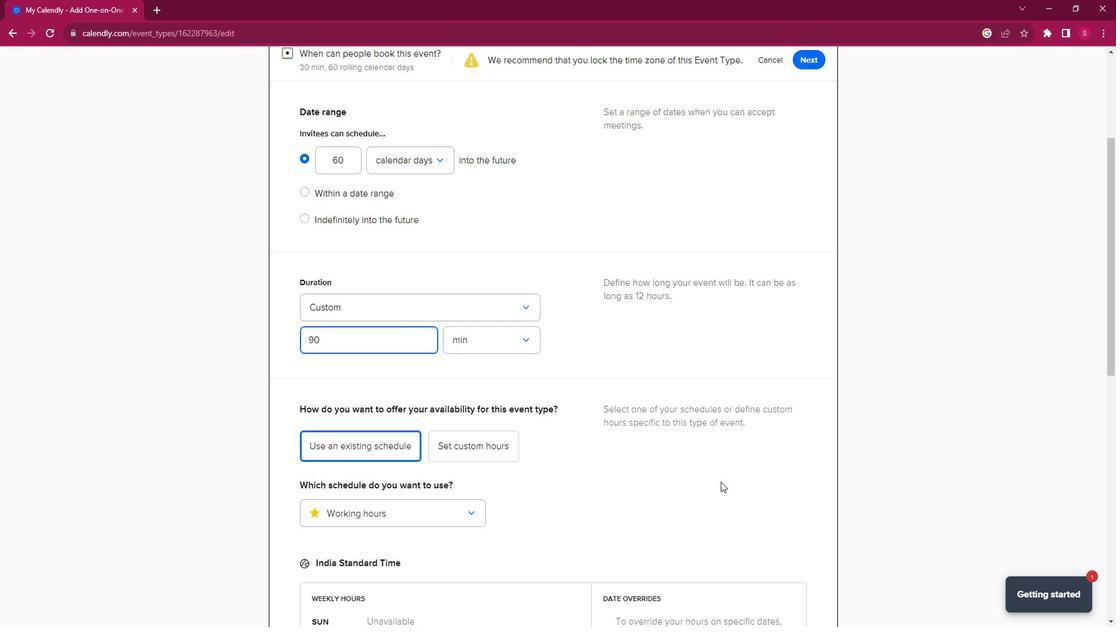 
Action: Mouse scrolled (730, 473) with delta (0, 0)
Screenshot: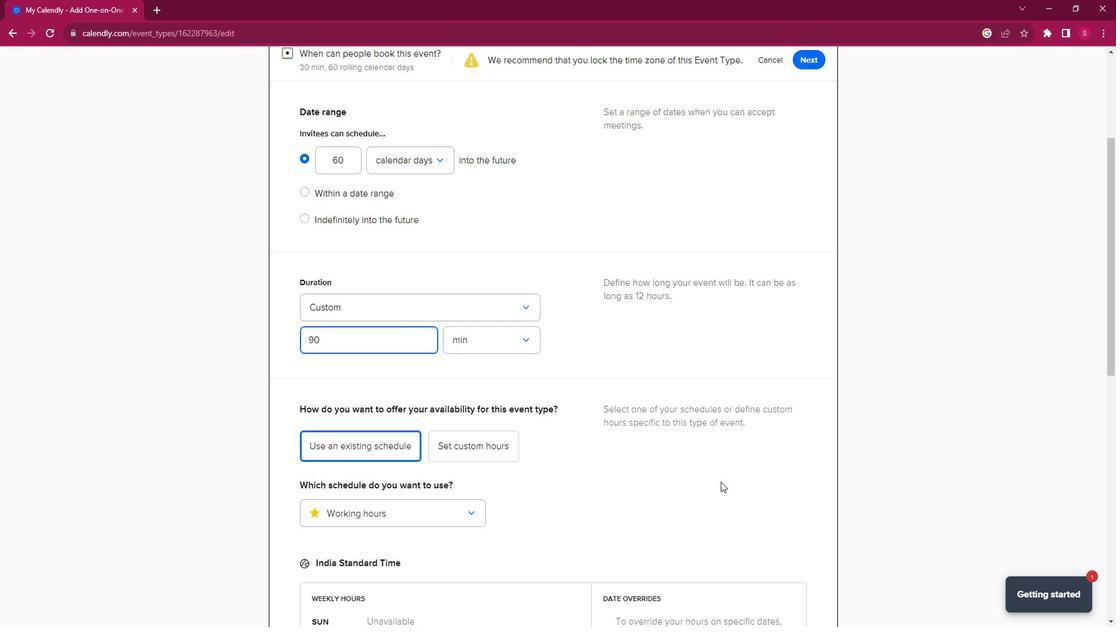 
Action: Mouse scrolled (730, 473) with delta (0, 0)
Screenshot: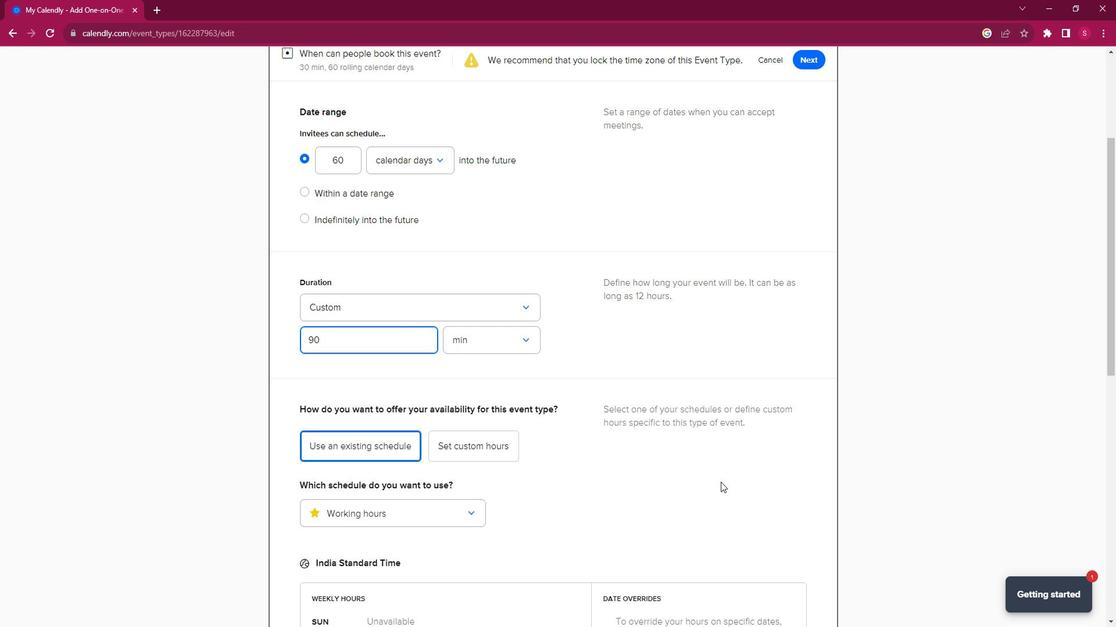 
Action: Mouse scrolled (730, 473) with delta (0, 0)
Screenshot: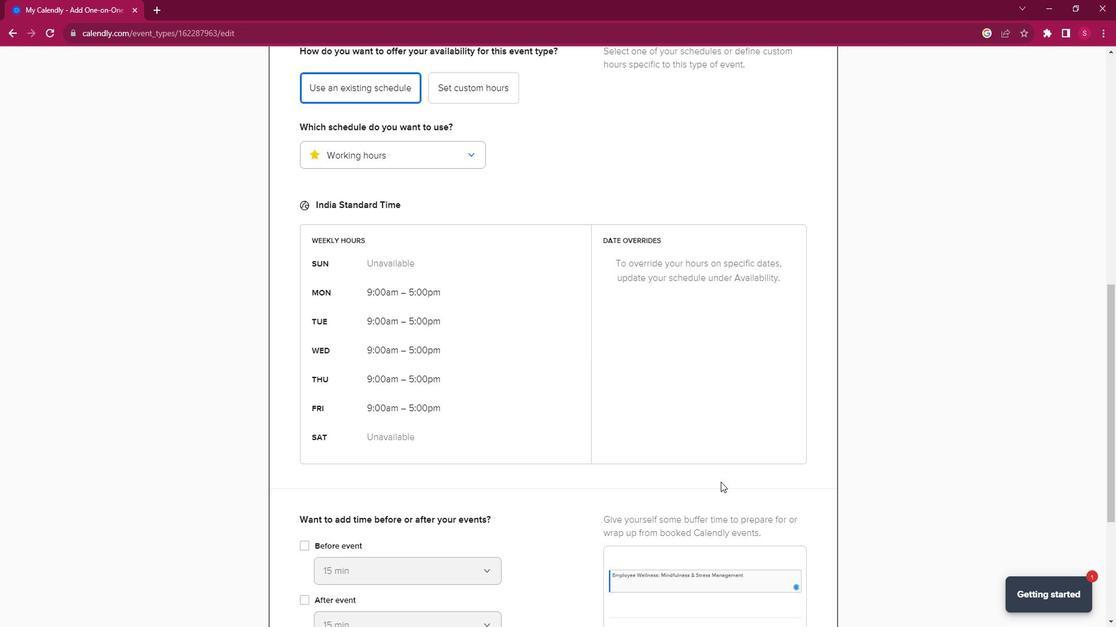 
Action: Mouse scrolled (730, 473) with delta (0, 0)
Screenshot: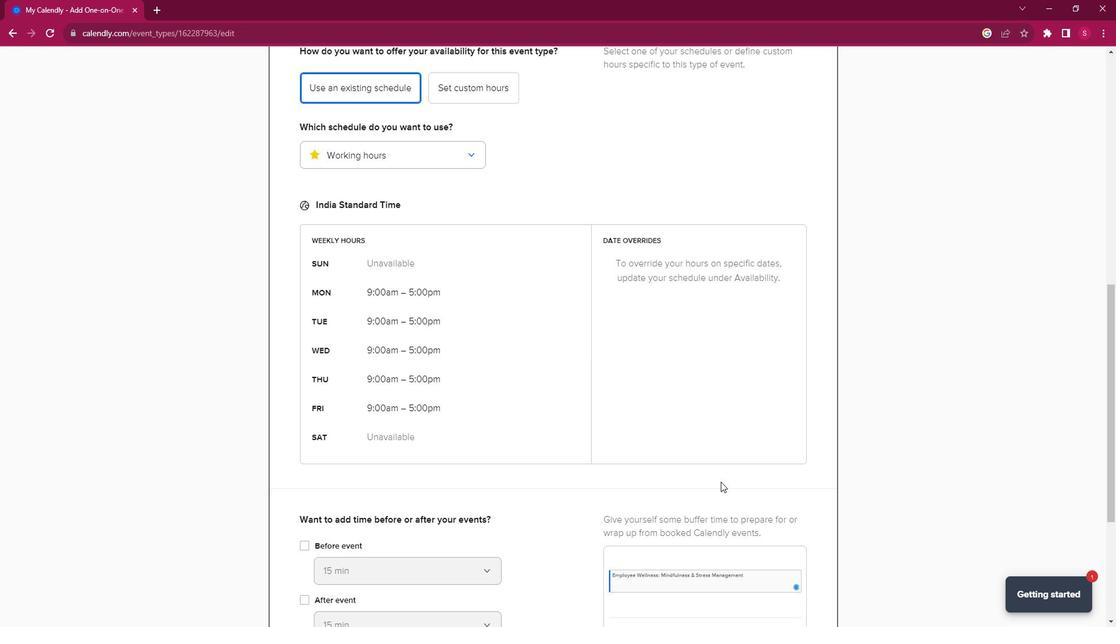 
Action: Mouse scrolled (730, 473) with delta (0, 0)
Screenshot: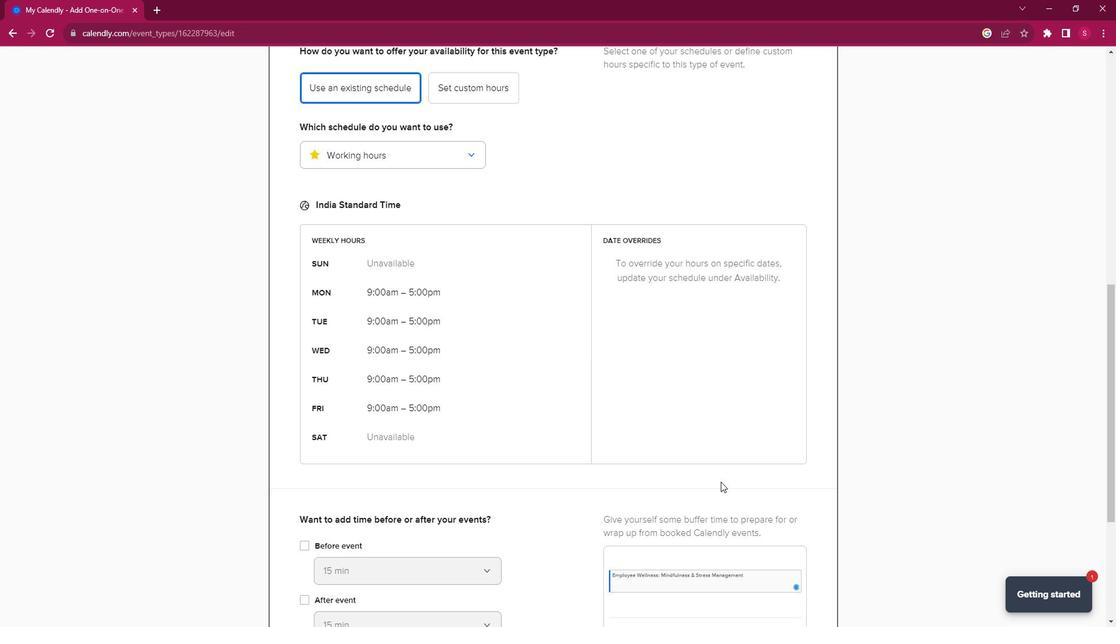 
Action: Mouse scrolled (730, 473) with delta (0, 0)
Screenshot: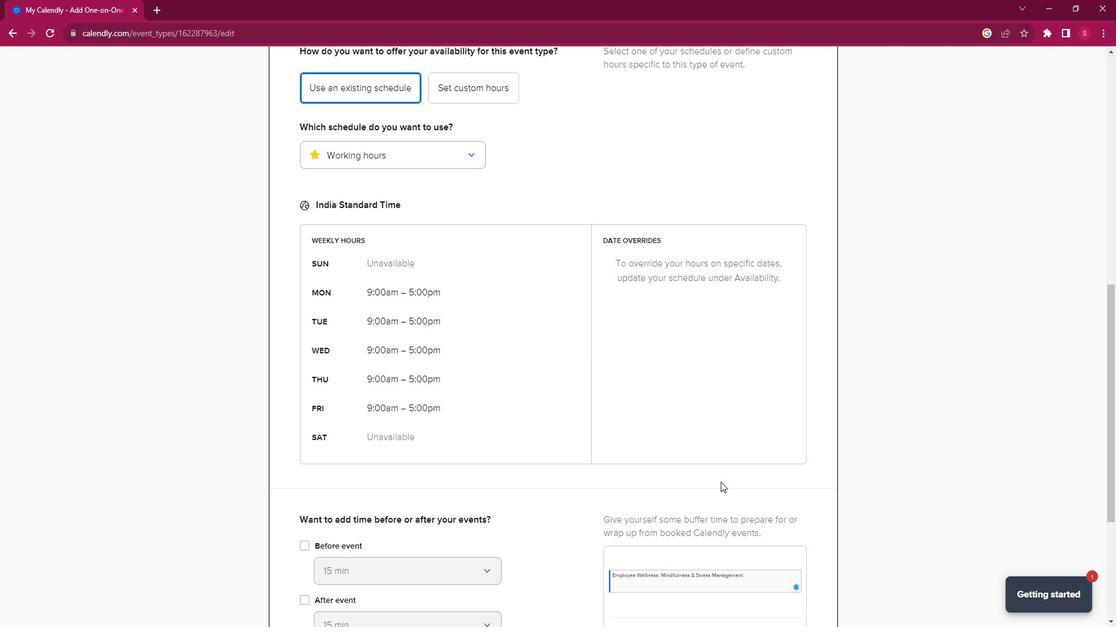 
Action: Mouse scrolled (730, 473) with delta (0, 0)
Screenshot: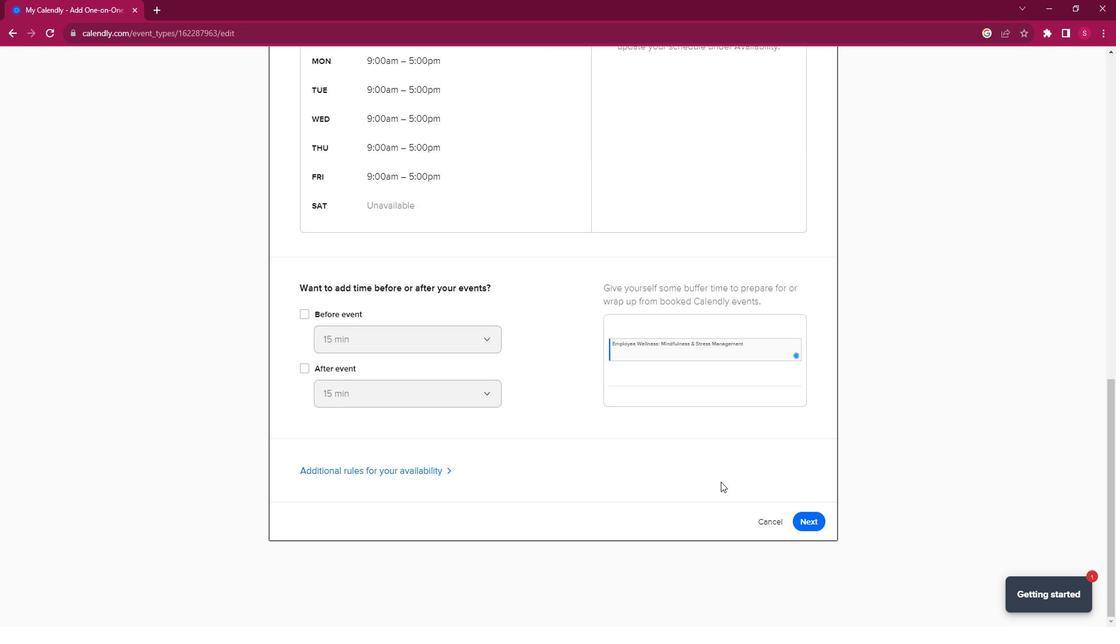 
Action: Mouse scrolled (730, 474) with delta (0, 0)
Screenshot: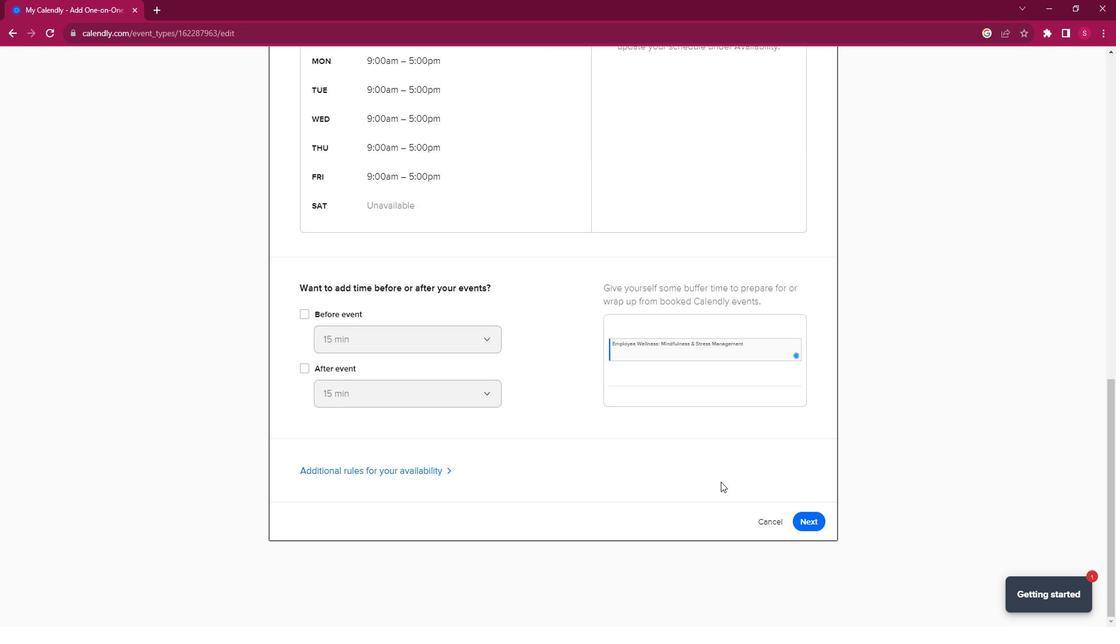 
Action: Mouse scrolled (730, 473) with delta (0, 0)
Screenshot: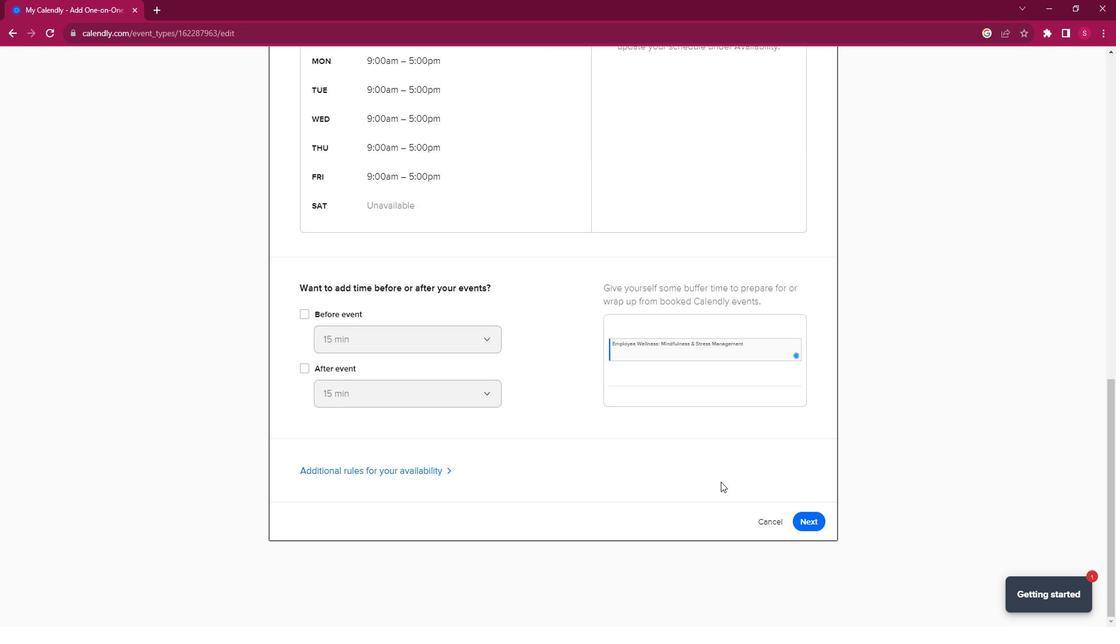 
Action: Mouse scrolled (730, 473) with delta (0, 0)
Screenshot: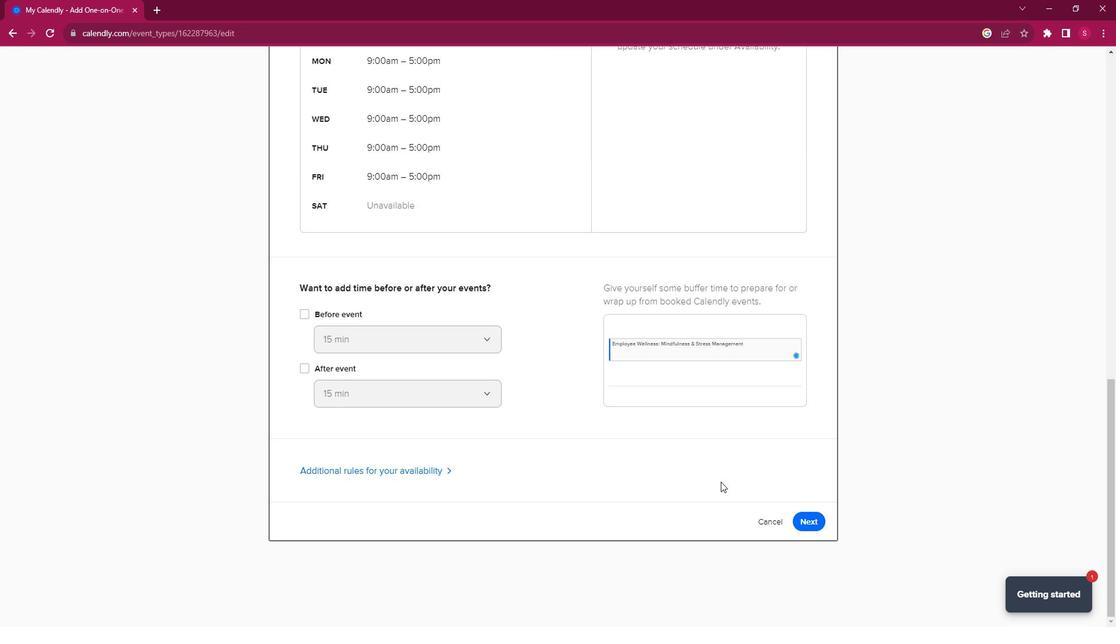 
Action: Mouse moved to (818, 513)
Screenshot: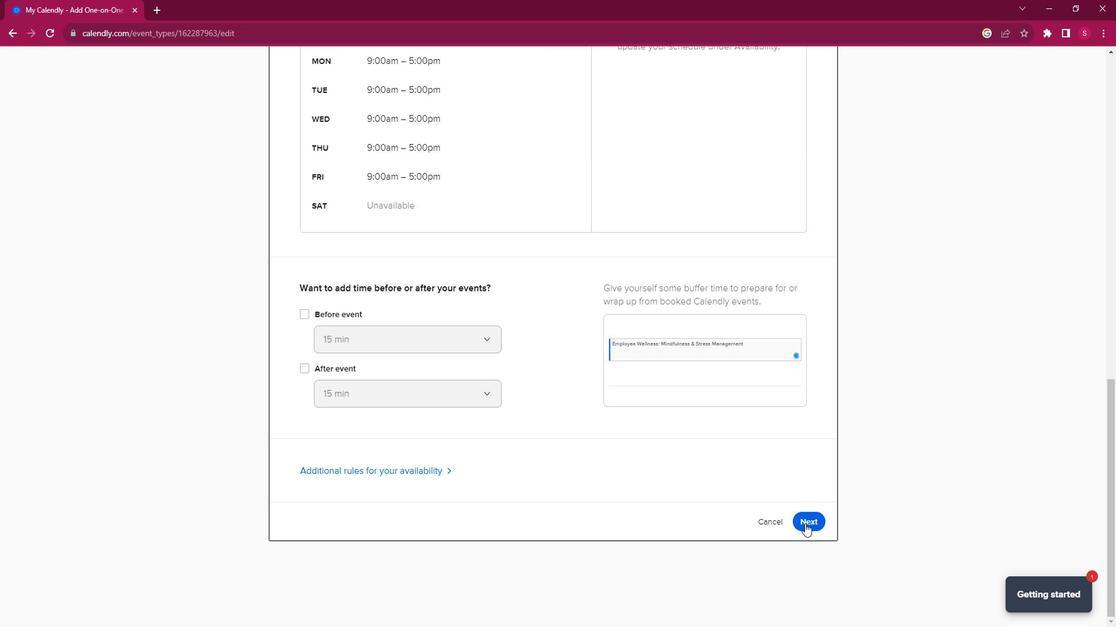 
Action: Mouse pressed left at (818, 513)
Screenshot: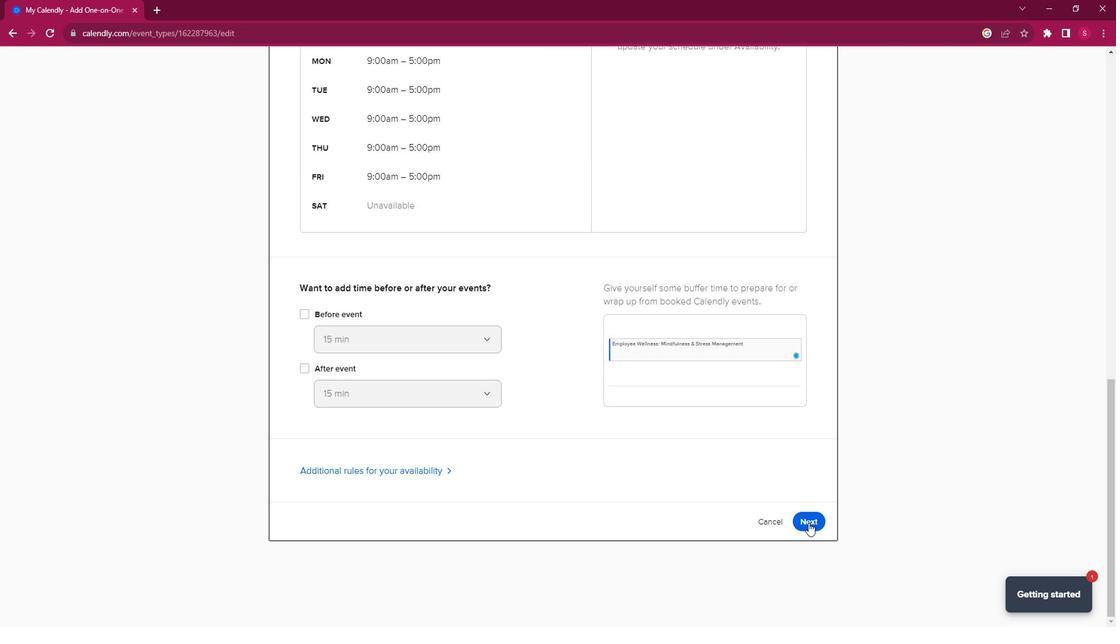 
